Task: In the  document archive.html. Below name insert the link: 'in.linkedin.com' Insert Dropdown below the link: Project Status  'Select In progress'Insert Header and write  "NexusTech". Change font style to  Lobster
Action: Mouse moved to (219, 361)
Screenshot: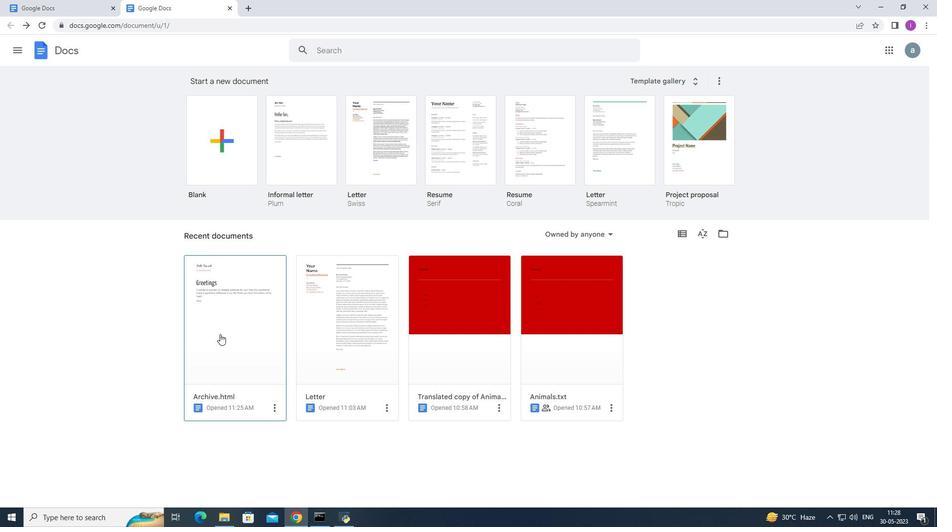 
Action: Mouse pressed left at (219, 361)
Screenshot: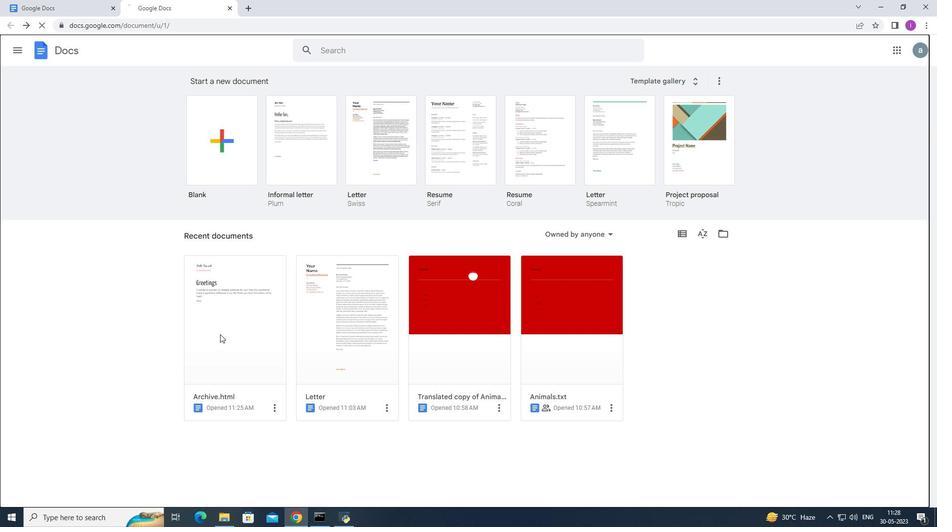 
Action: Mouse moved to (106, 58)
Screenshot: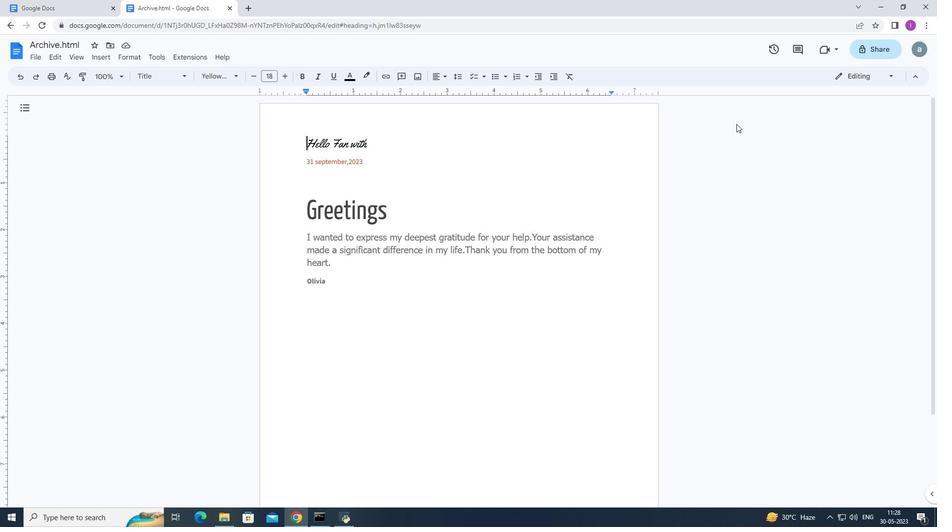 
Action: Mouse pressed left at (106, 58)
Screenshot: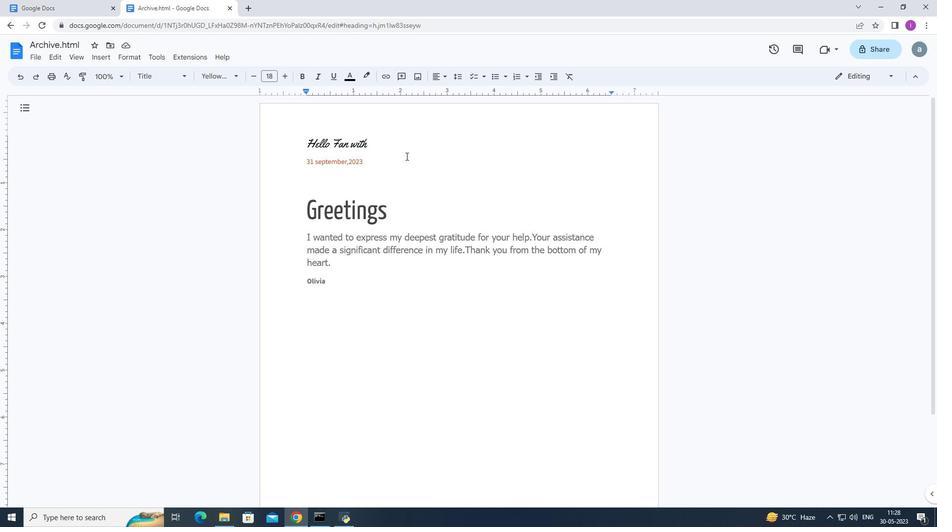 
Action: Mouse moved to (212, 358)
Screenshot: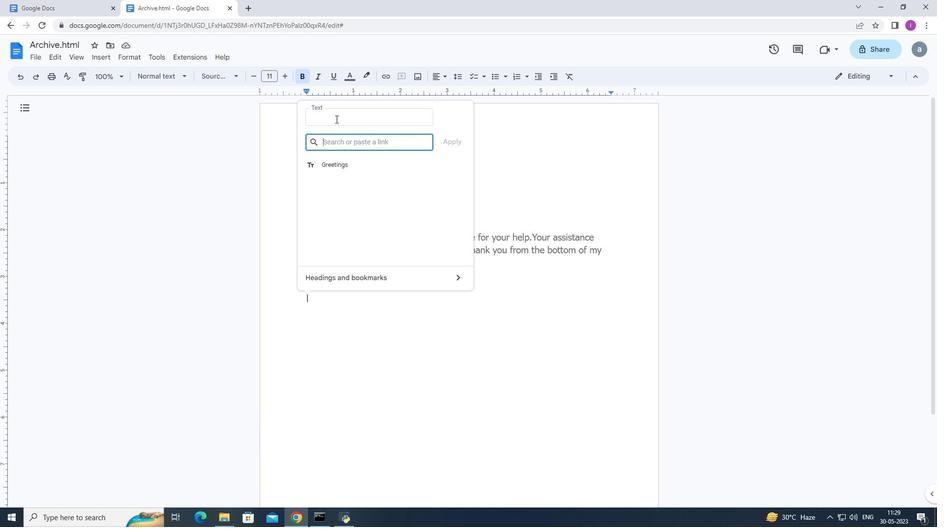 
Action: Mouse pressed left at (212, 358)
Screenshot: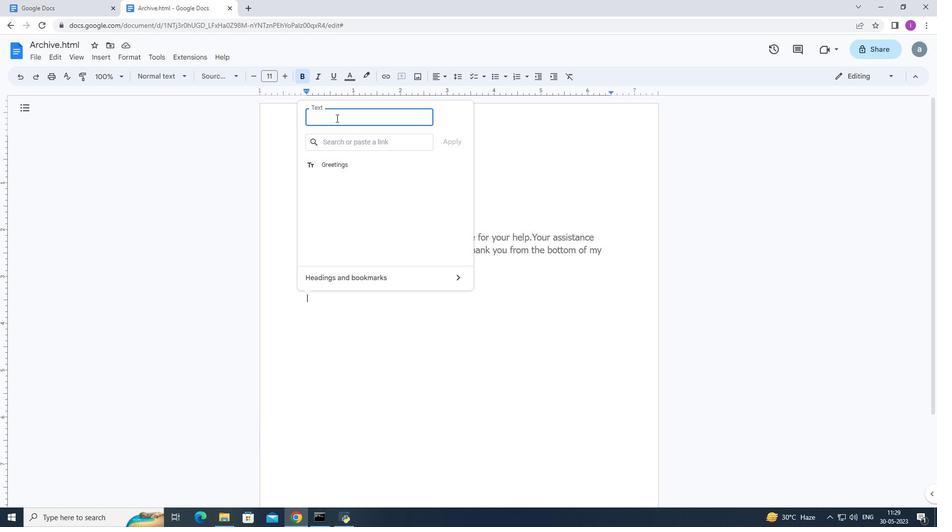 
Action: Mouse moved to (321, 170)
Screenshot: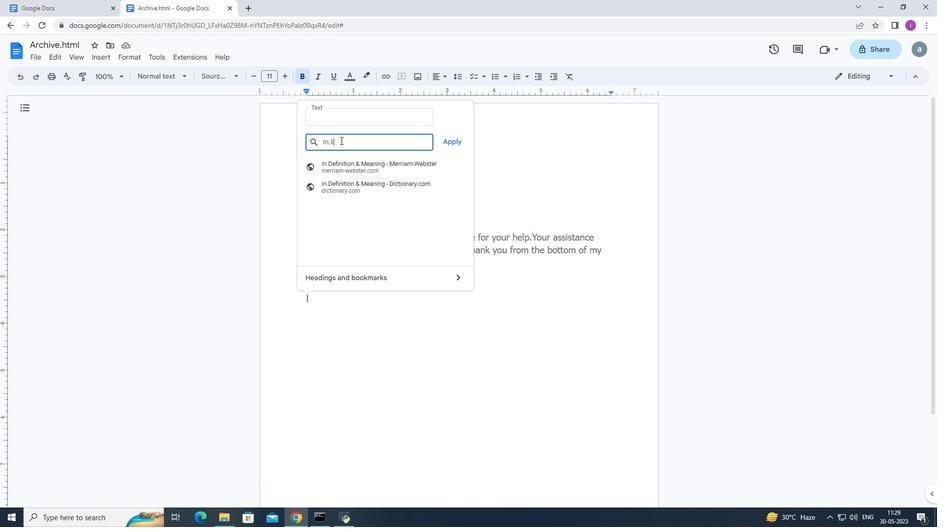 
Action: Mouse pressed left at (321, 170)
Screenshot: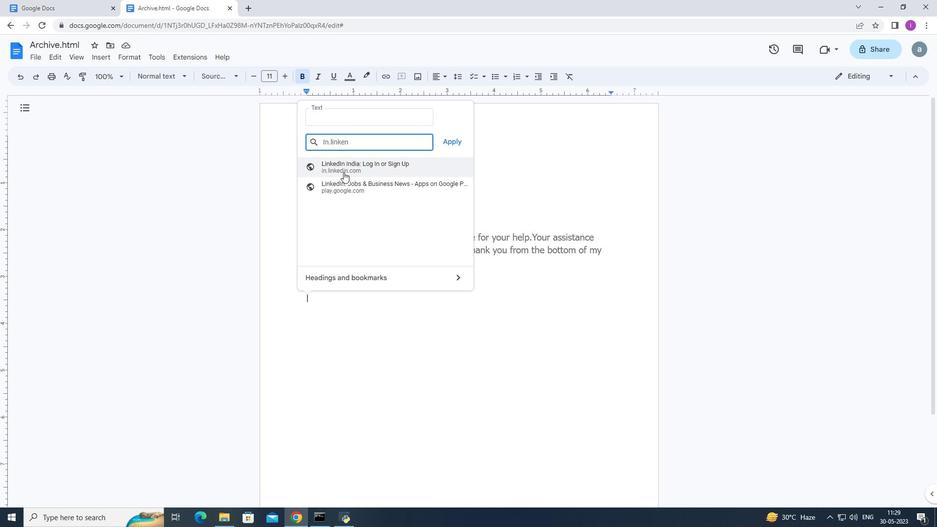 
Action: Mouse moved to (345, 179)
Screenshot: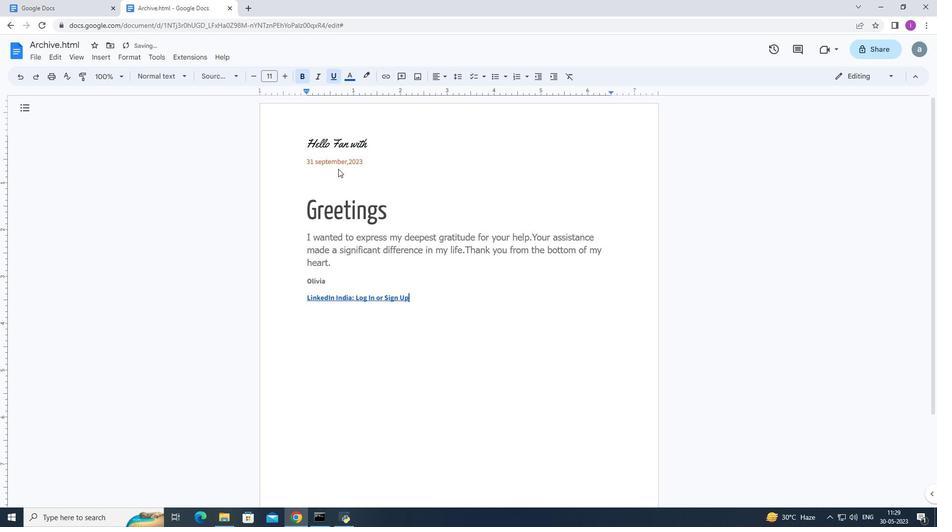 
Action: Key pressed in.linke
Screenshot: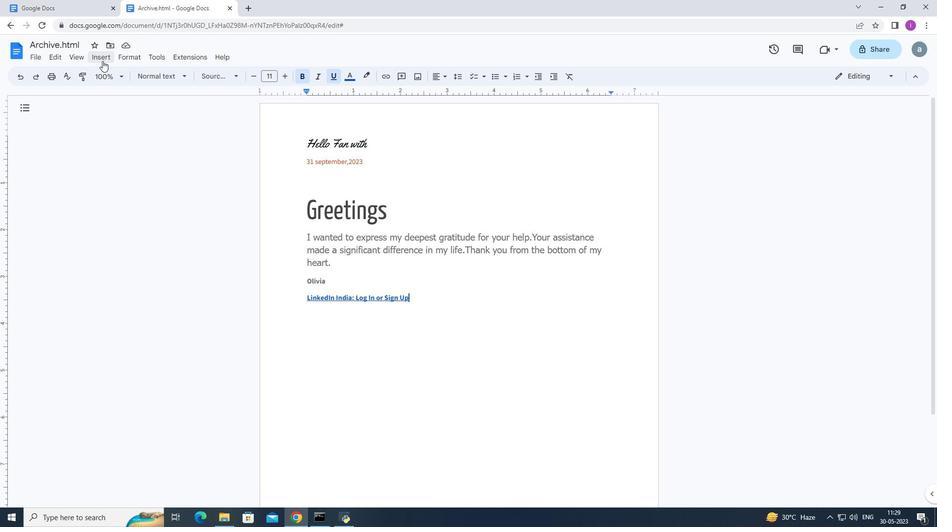 
Action: Mouse moved to (345, 179)
Screenshot: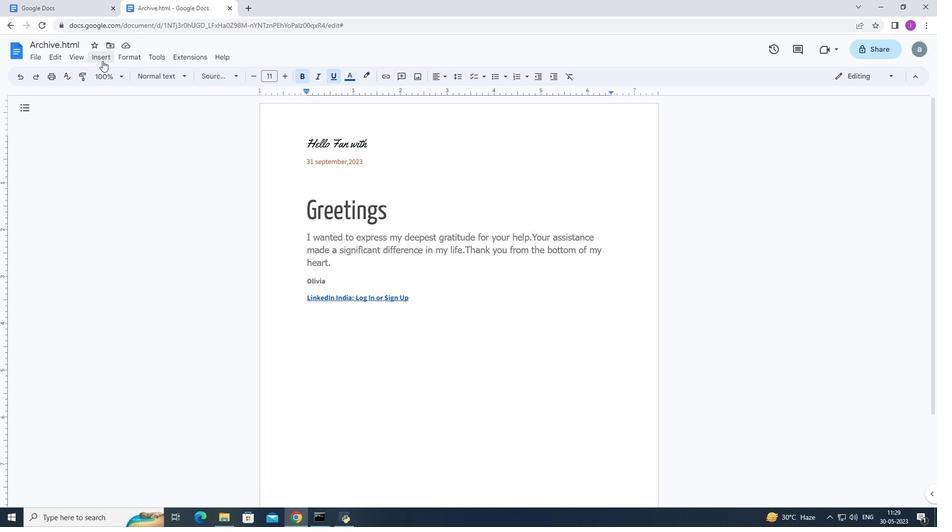 
Action: Key pressed din.com
Screenshot: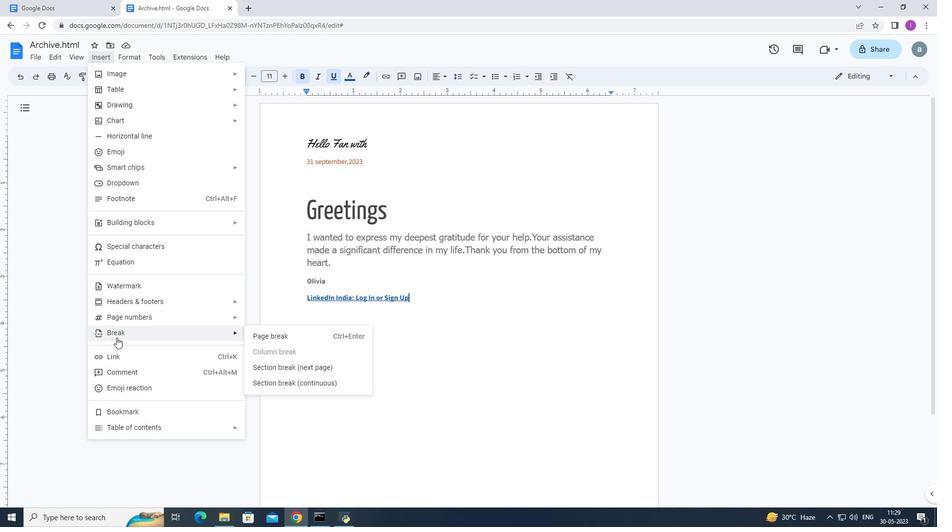 
Action: Mouse moved to (154, 208)
Screenshot: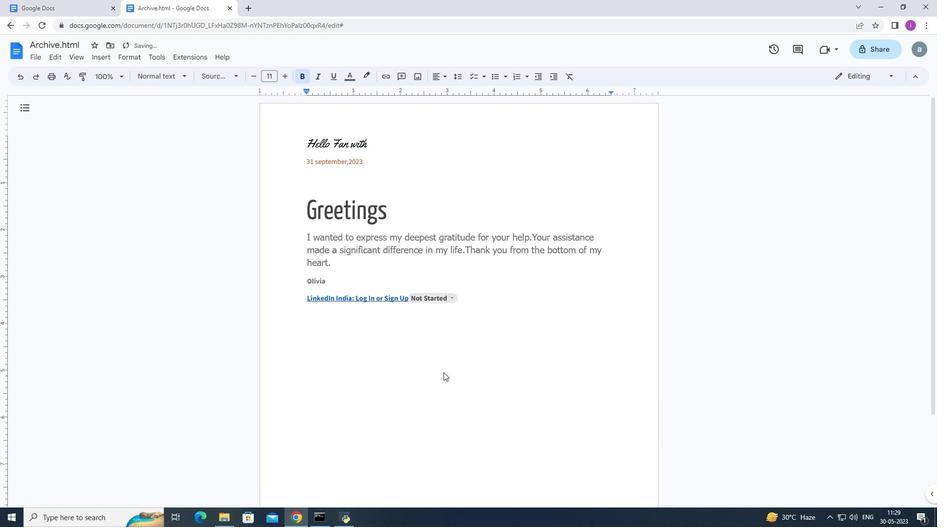 
Action: Mouse pressed left at (154, 208)
Screenshot: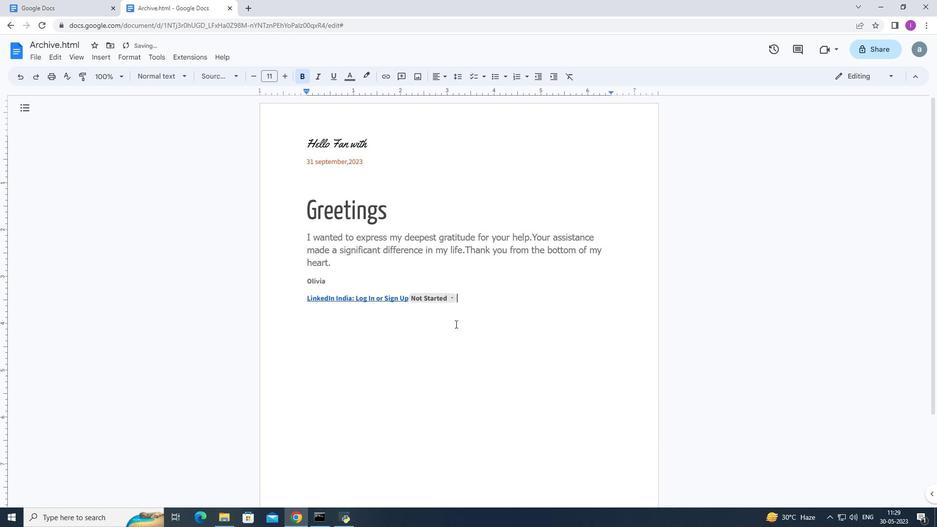 
Action: Mouse moved to (97, 53)
Screenshot: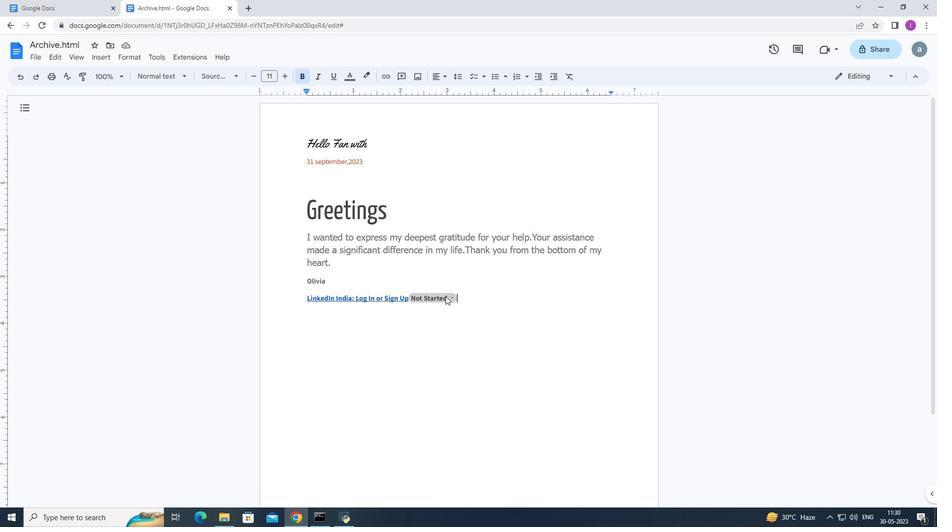 
Action: Mouse pressed left at (97, 53)
Screenshot: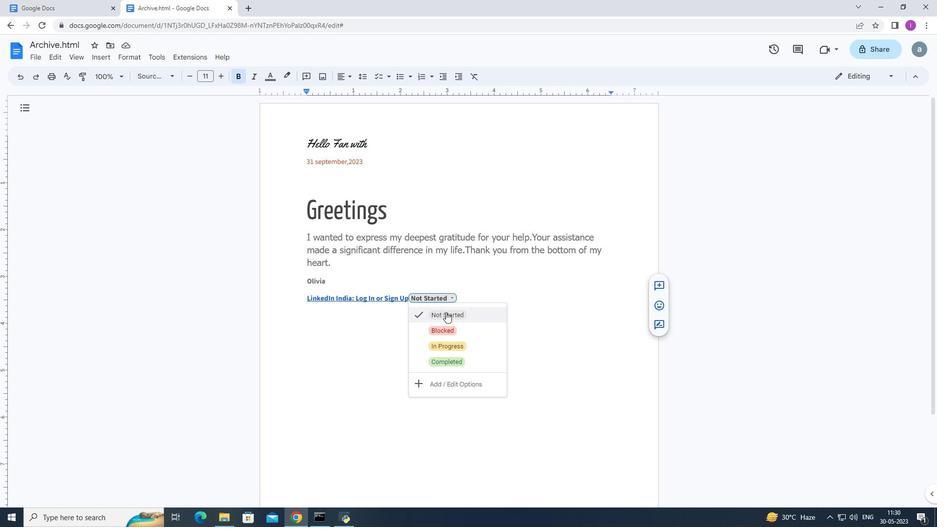 
Action: Mouse moved to (178, 263)
Screenshot: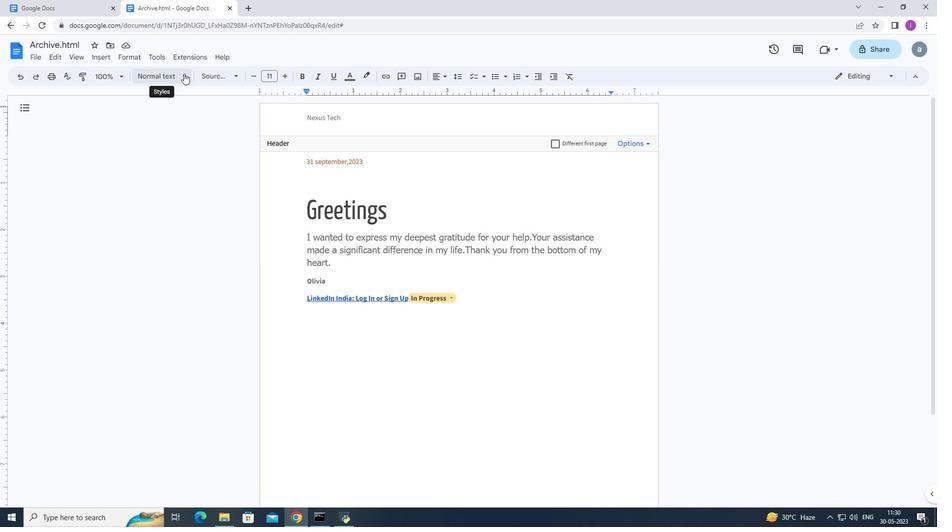 
Action: Mouse pressed left at (178, 263)
Screenshot: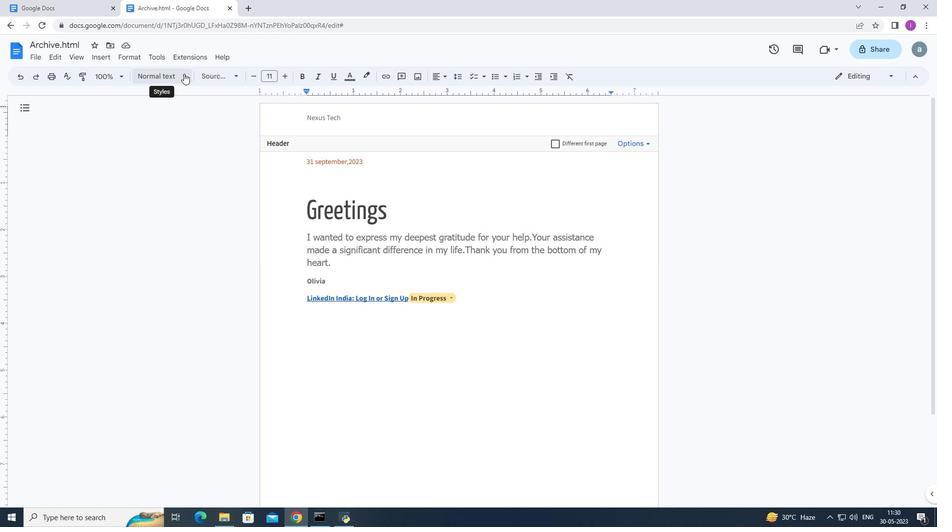
Action: Mouse moved to (220, 334)
Screenshot: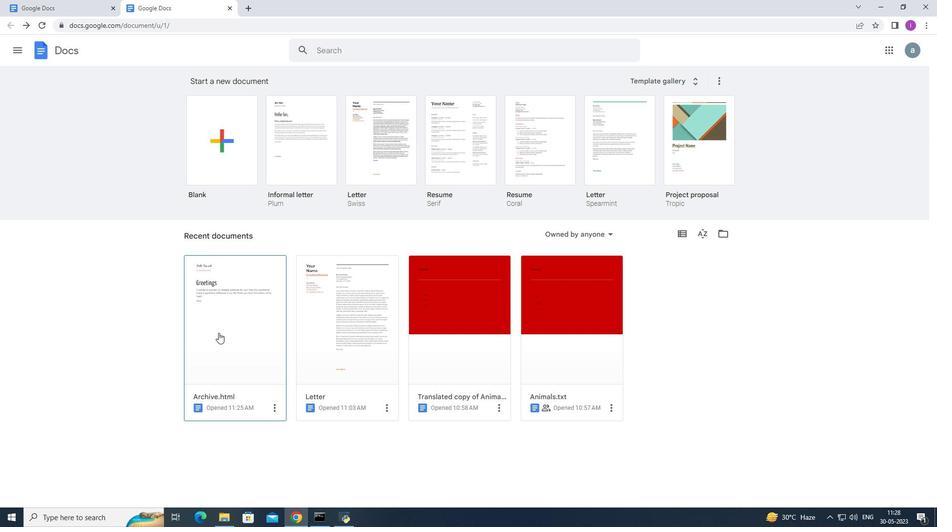 
Action: Mouse pressed left at (220, 334)
Screenshot: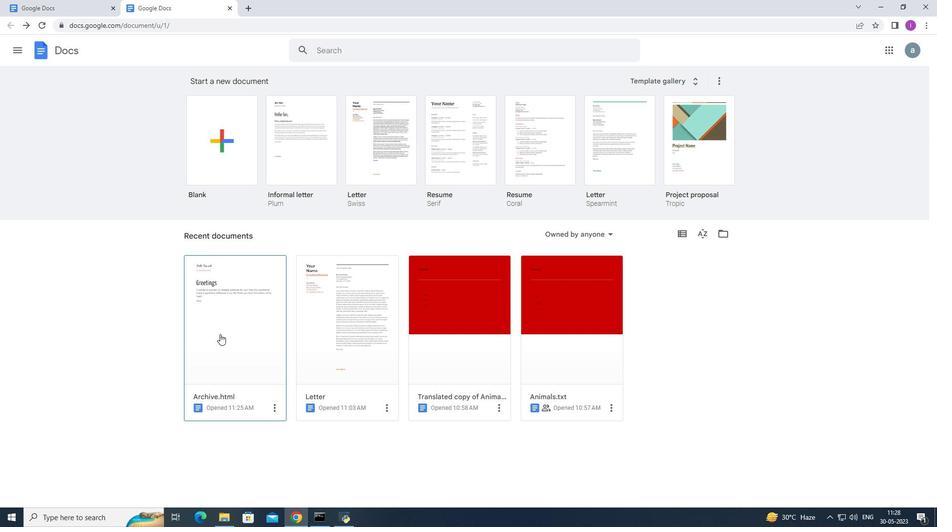 
Action: Mouse moved to (328, 284)
Screenshot: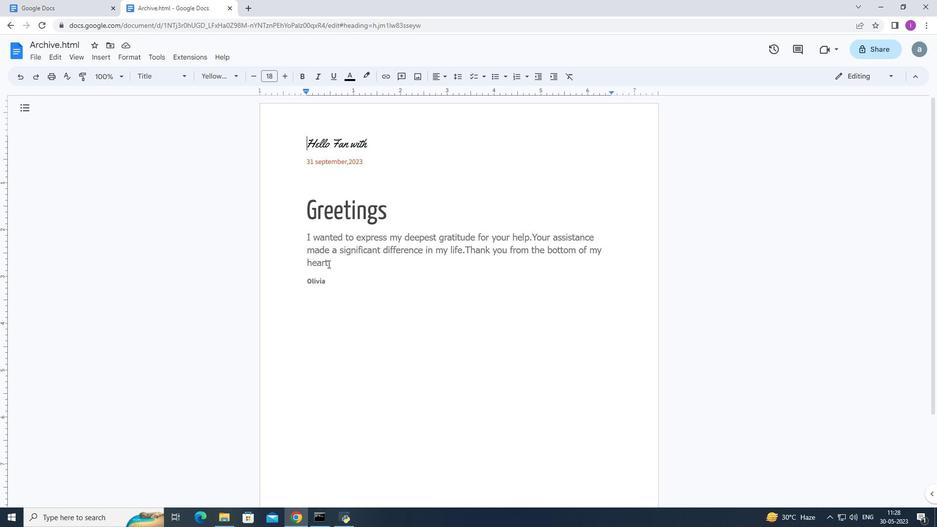 
Action: Mouse pressed left at (328, 284)
Screenshot: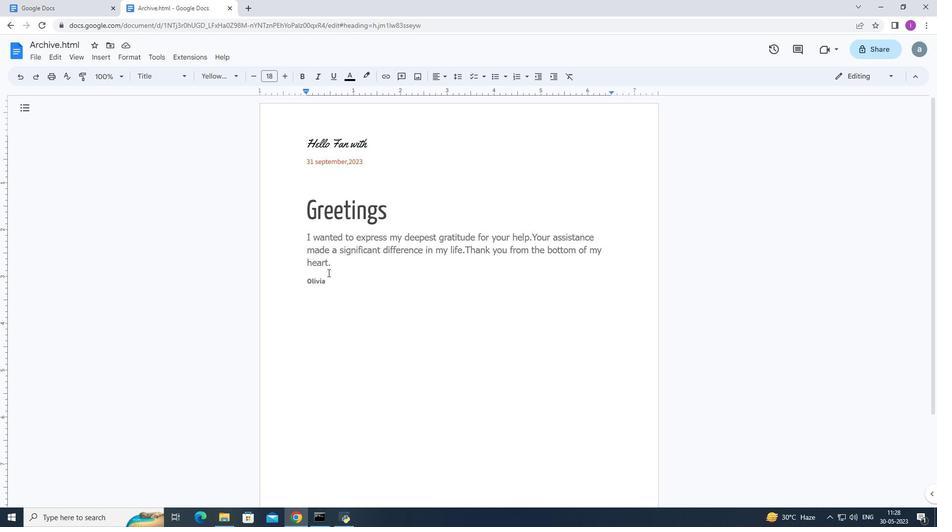
Action: Mouse moved to (319, 293)
Screenshot: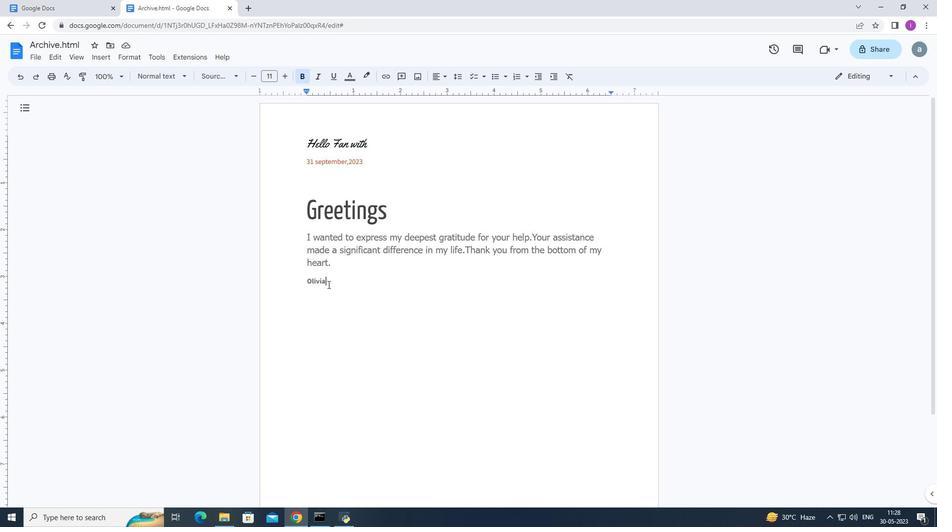 
Action: Mouse pressed left at (319, 293)
Screenshot: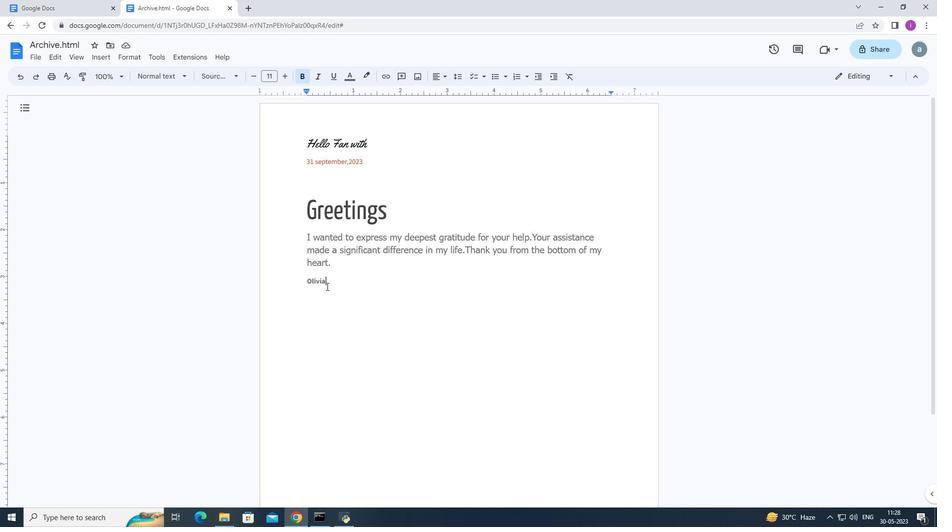 
Action: Mouse moved to (105, 58)
Screenshot: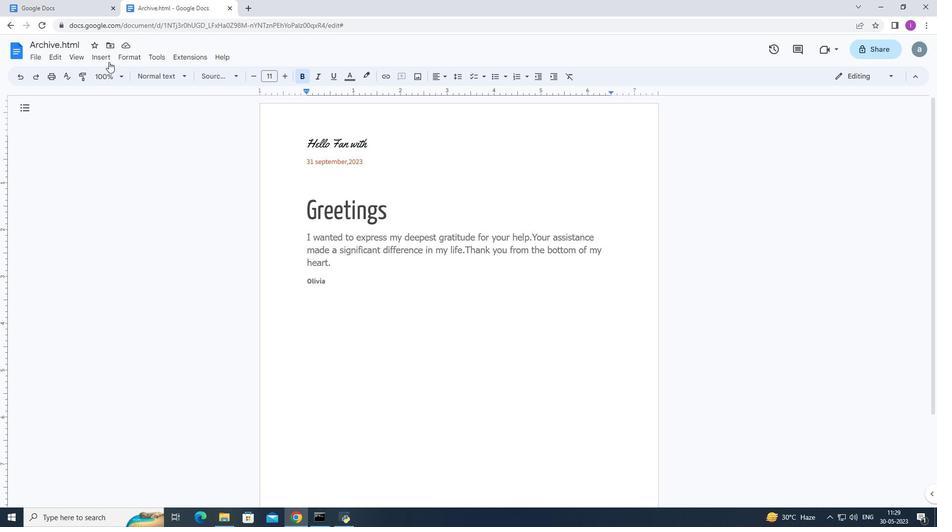 
Action: Mouse pressed left at (105, 58)
Screenshot: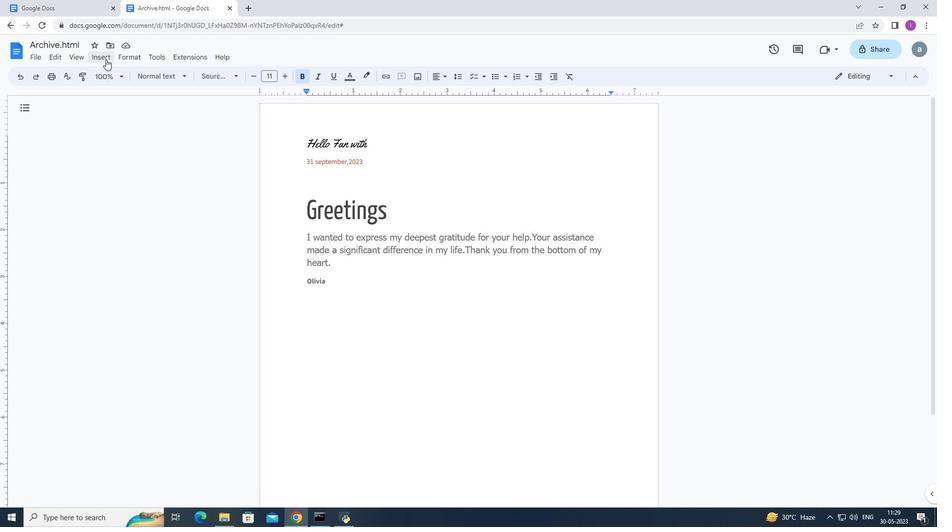 
Action: Mouse moved to (123, 352)
Screenshot: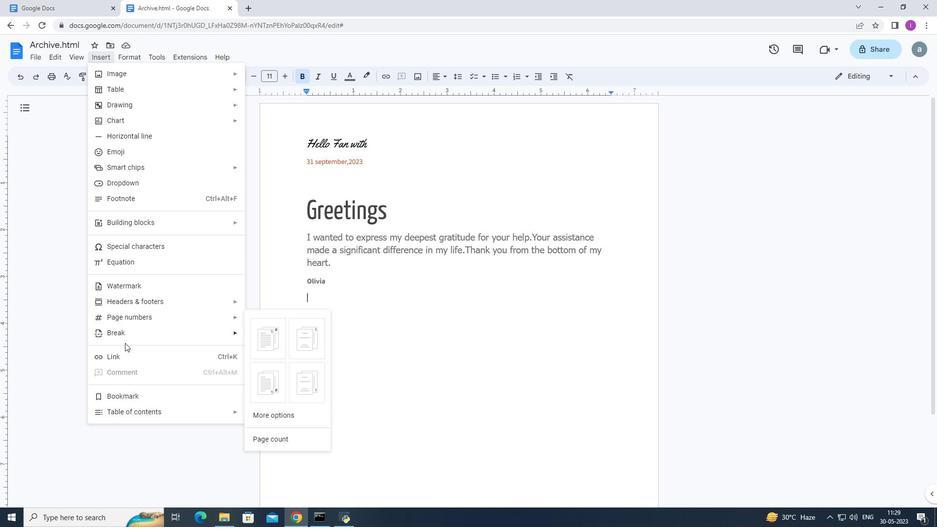 
Action: Mouse pressed left at (123, 352)
Screenshot: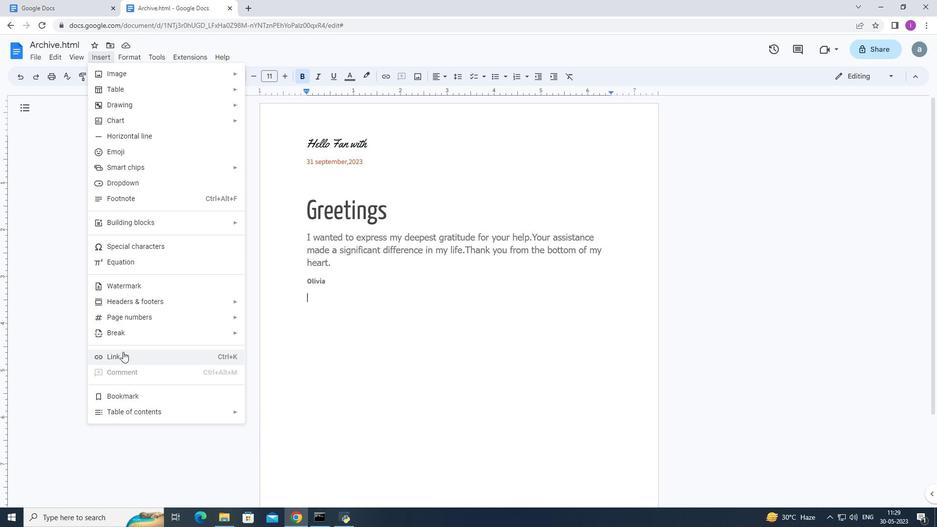 
Action: Mouse moved to (336, 118)
Screenshot: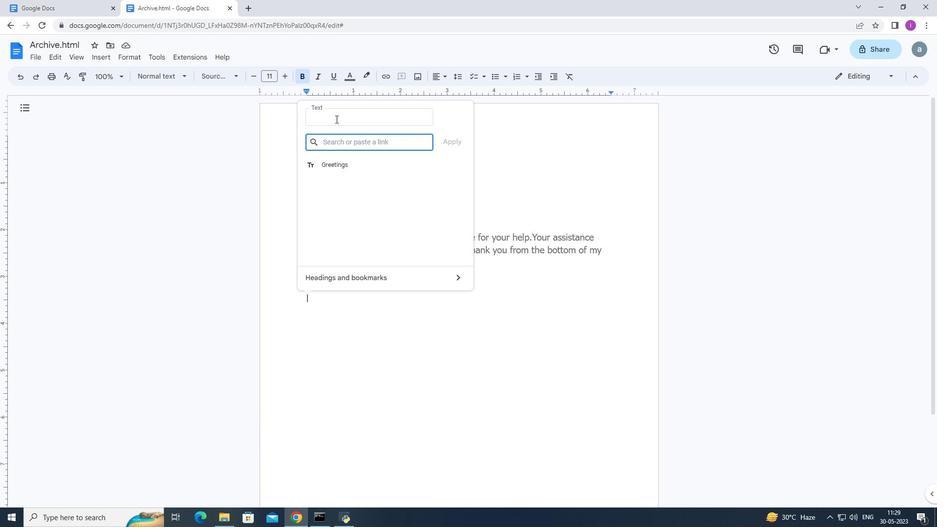 
Action: Mouse pressed left at (336, 118)
Screenshot: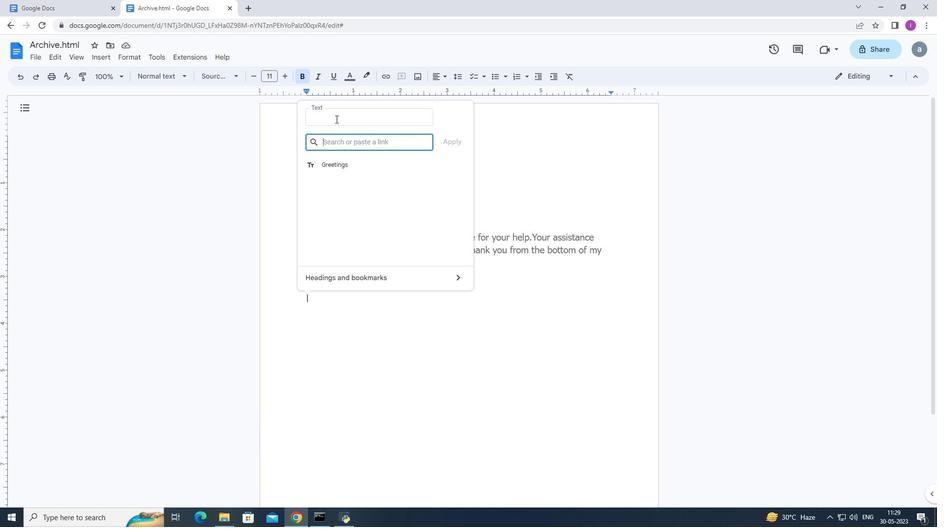 
Action: Mouse moved to (340, 140)
Screenshot: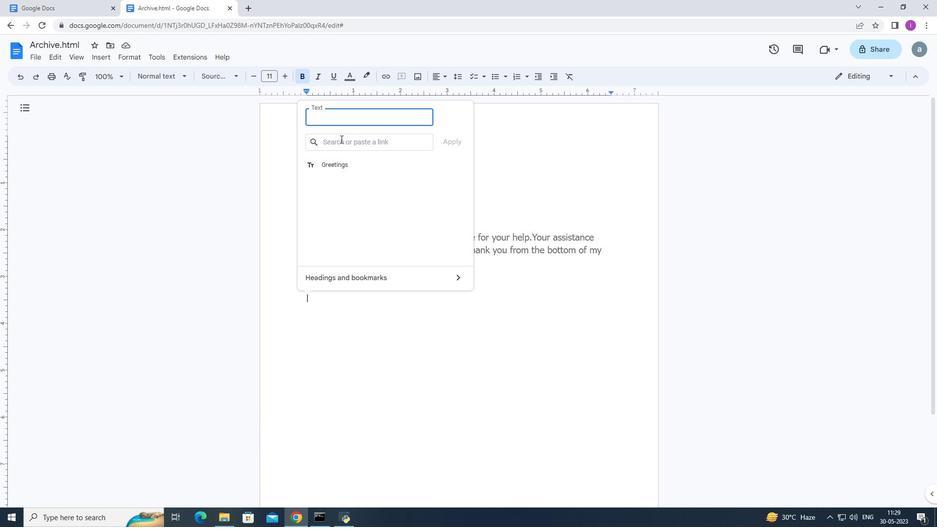 
Action: Mouse pressed left at (340, 140)
Screenshot: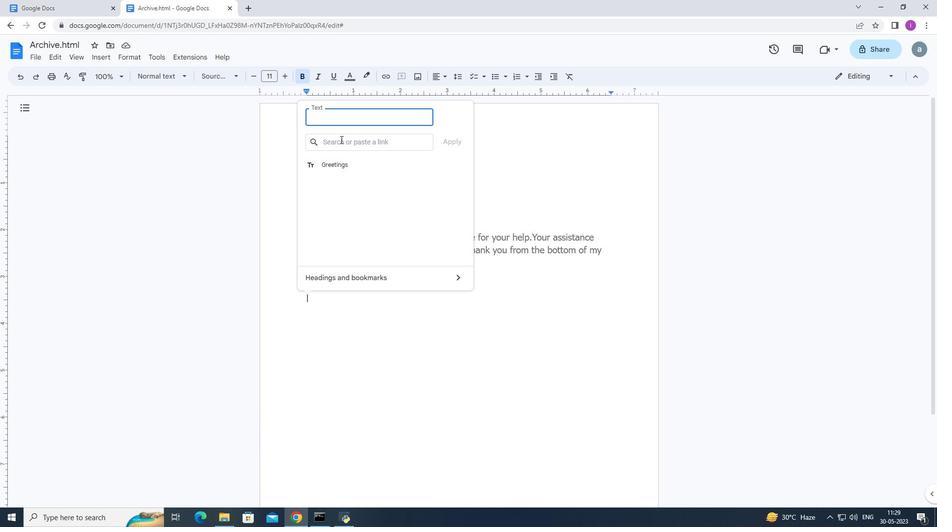 
Action: Key pressed <Key.shift>In.linken
Screenshot: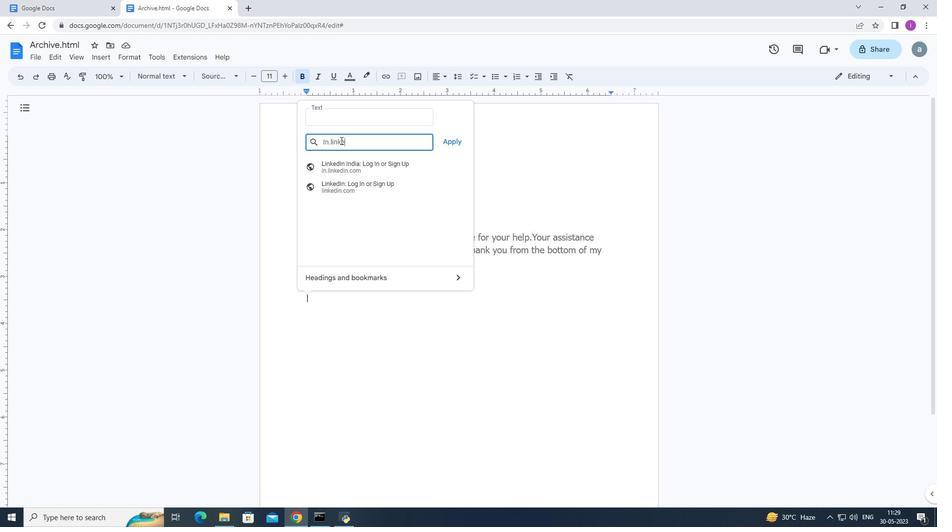 
Action: Mouse moved to (343, 172)
Screenshot: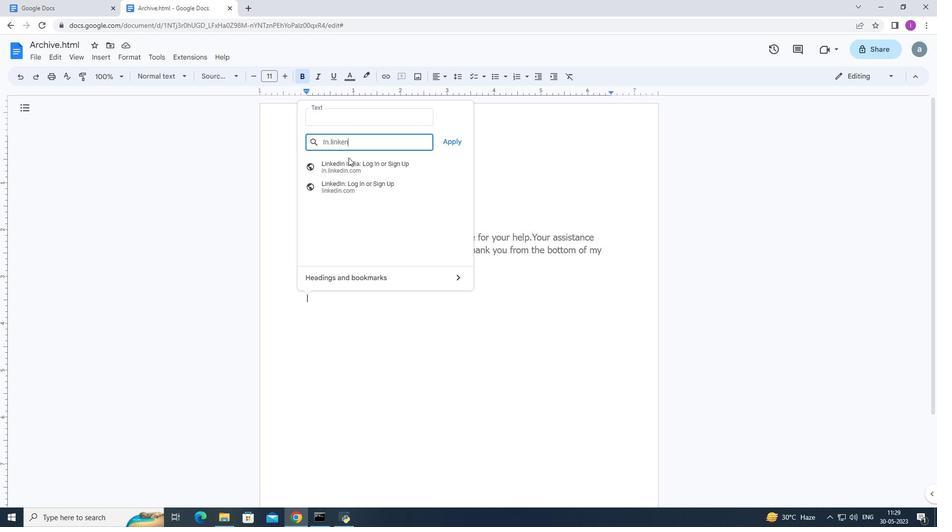 
Action: Key pressed <Key.backspace>
Screenshot: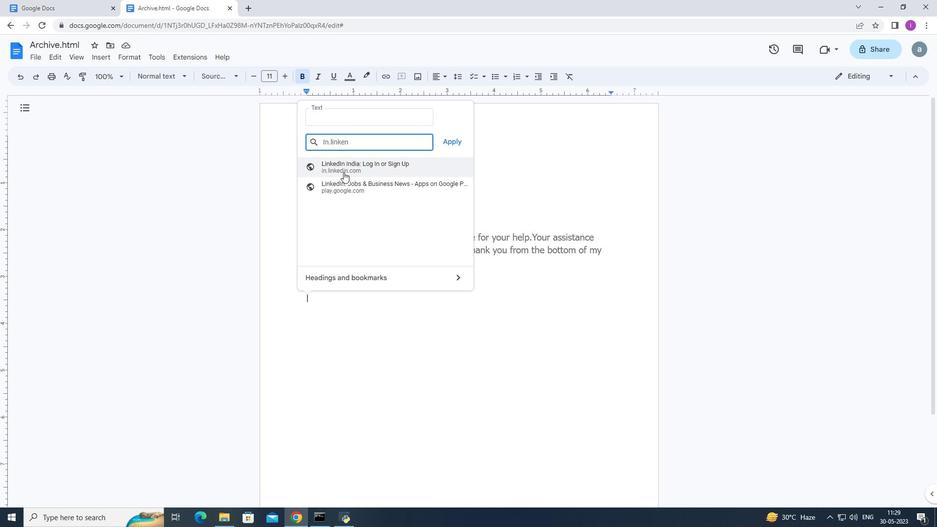 
Action: Mouse moved to (338, 168)
Screenshot: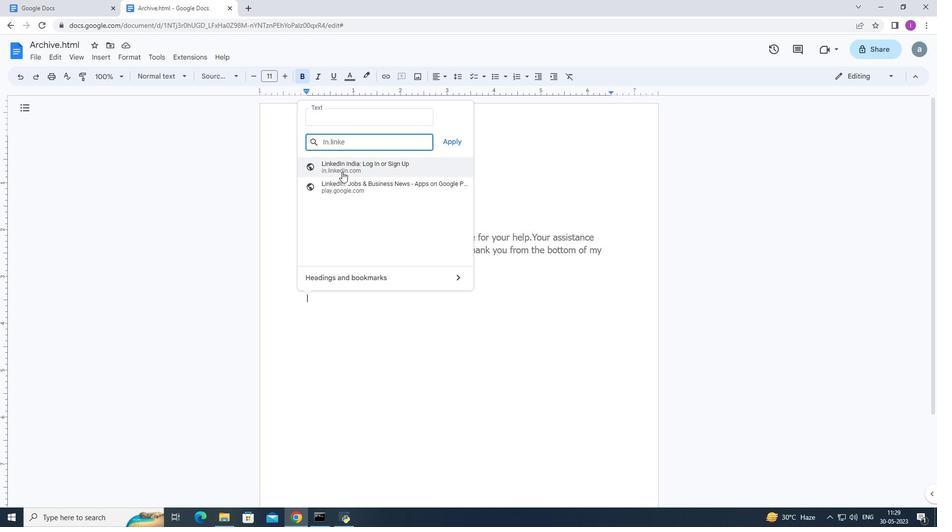 
Action: Mouse pressed left at (338, 168)
Screenshot: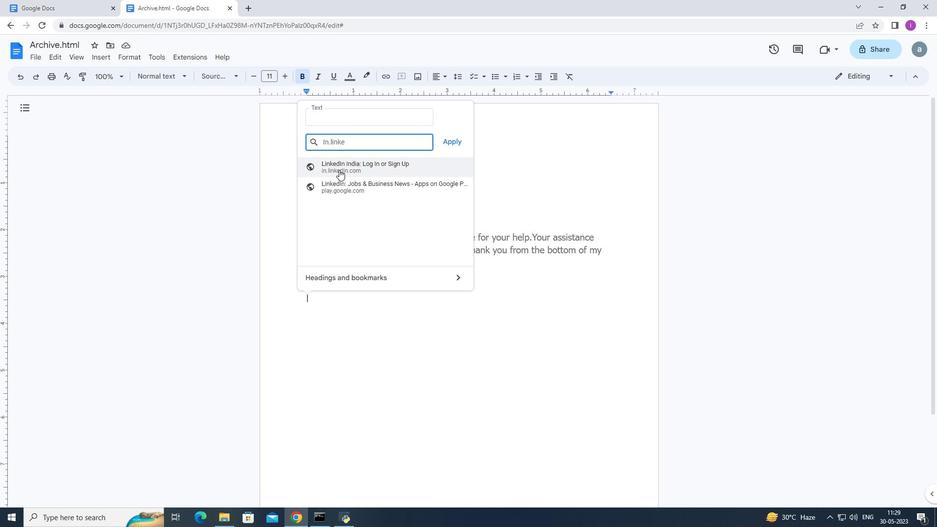 
Action: Mouse moved to (391, 327)
Screenshot: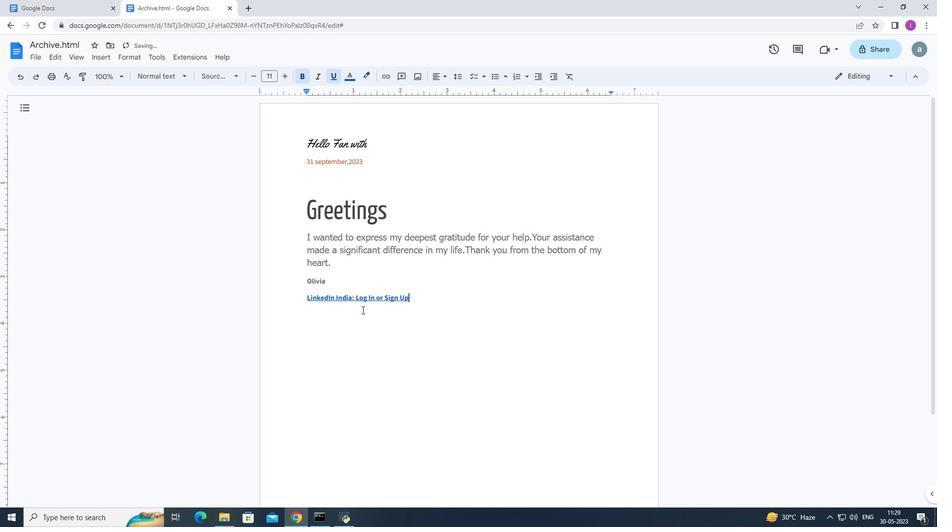 
Action: Mouse pressed left at (391, 327)
Screenshot: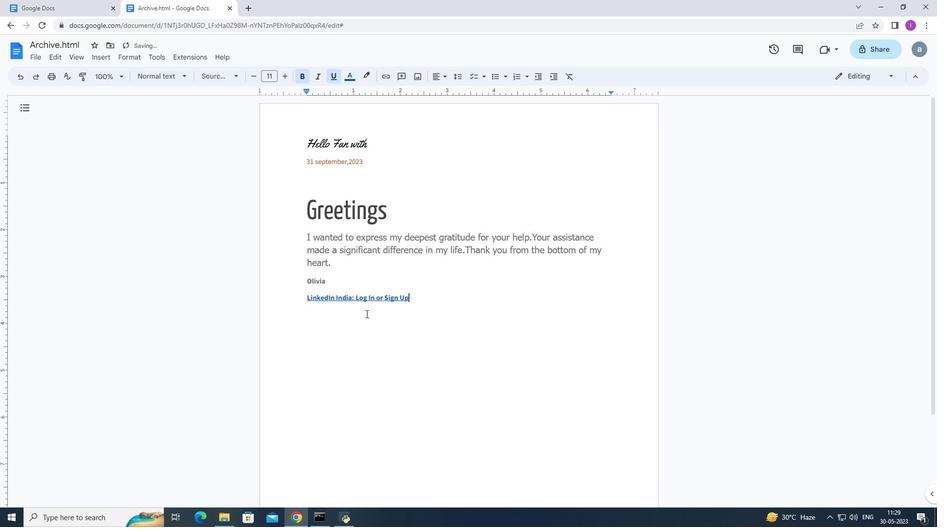 
Action: Mouse moved to (438, 294)
Screenshot: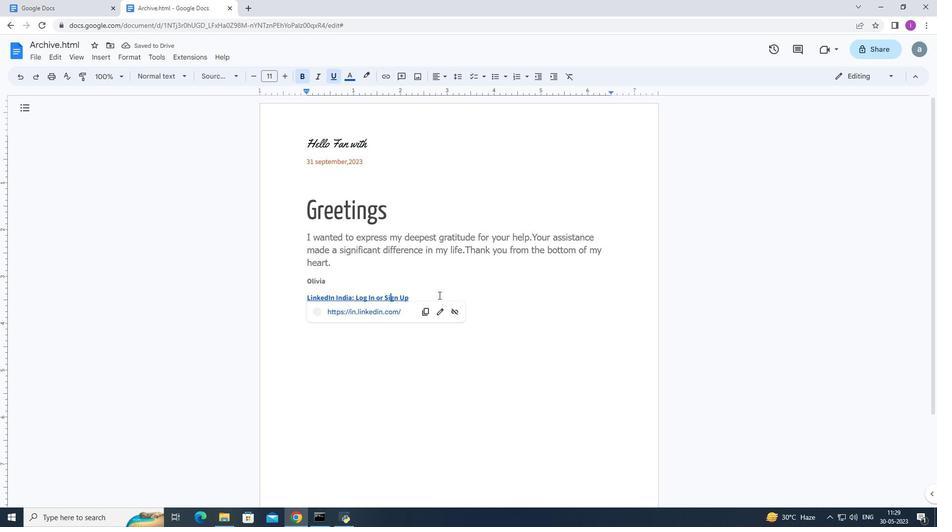 
Action: Mouse pressed left at (438, 294)
Screenshot: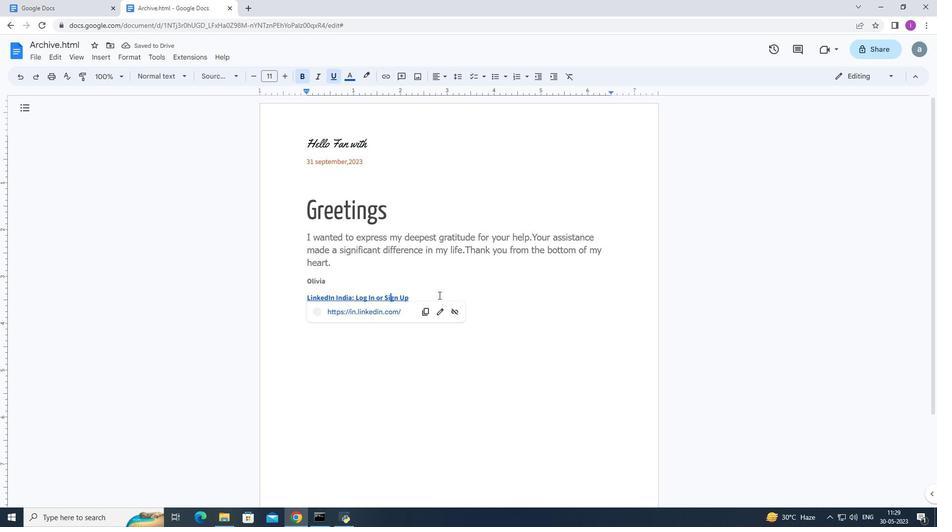 
Action: Mouse pressed left at (438, 294)
Screenshot: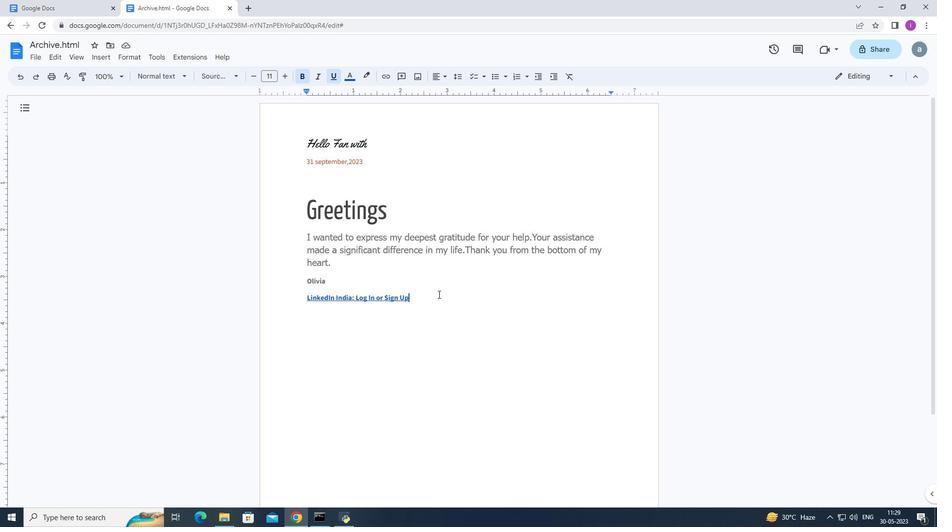 
Action: Mouse moved to (102, 61)
Screenshot: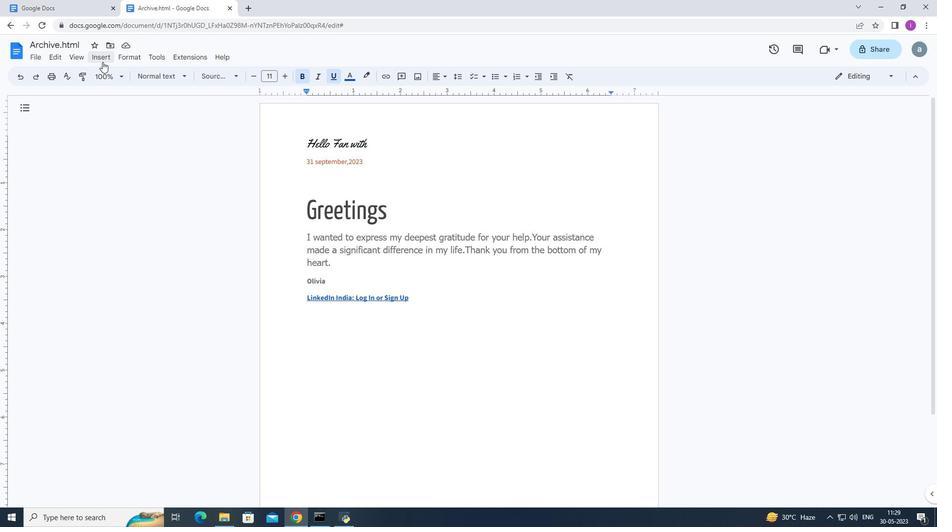 
Action: Mouse pressed left at (102, 61)
Screenshot: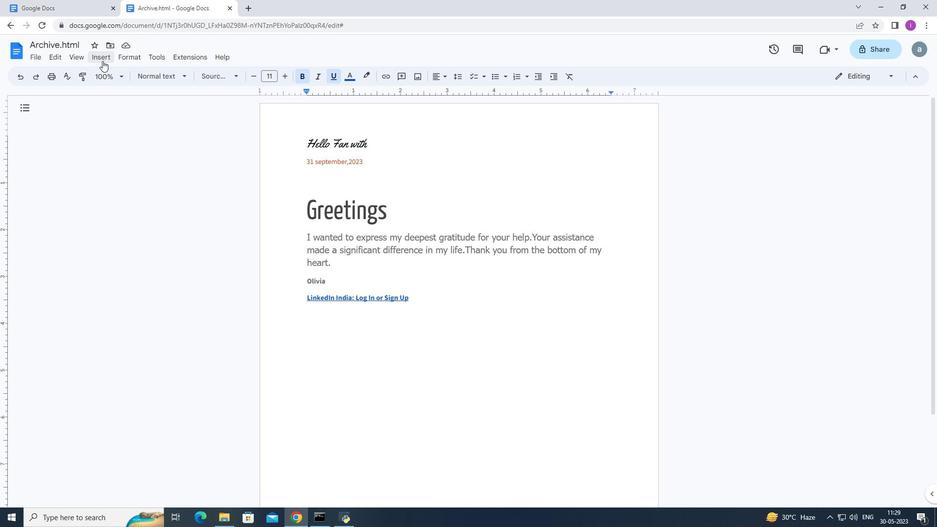 
Action: Mouse moved to (138, 182)
Screenshot: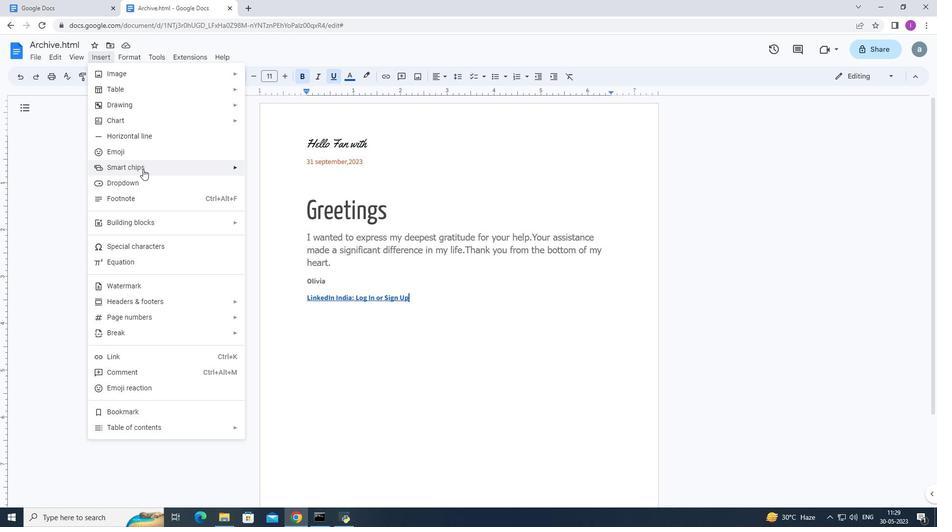 
Action: Mouse pressed left at (138, 182)
Screenshot: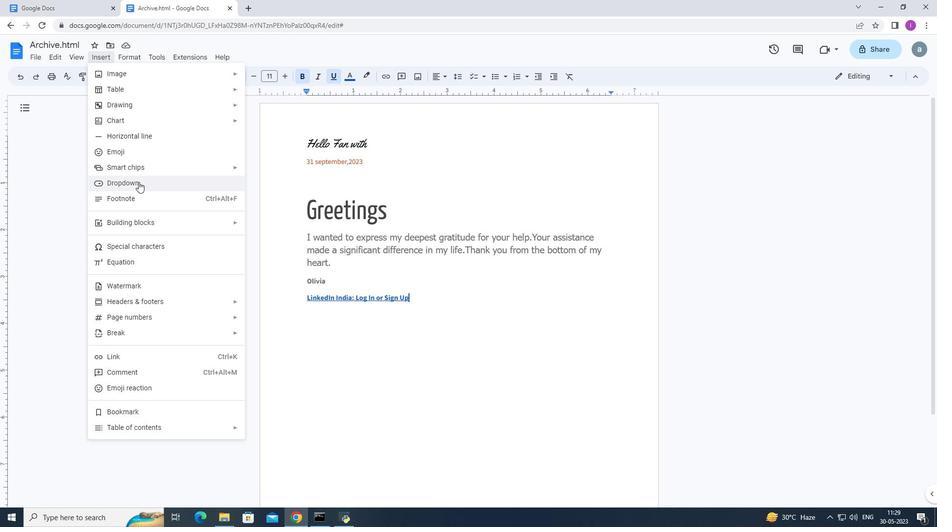 
Action: Mouse moved to (443, 372)
Screenshot: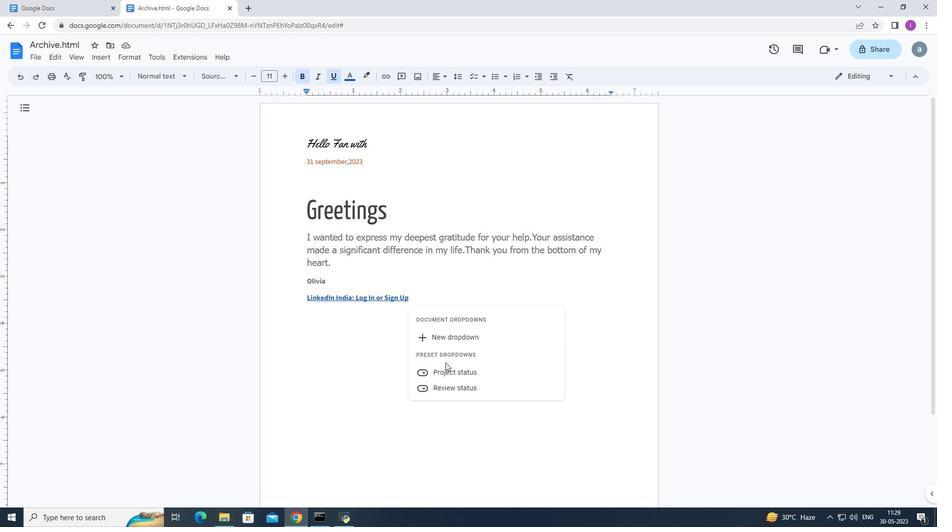 
Action: Mouse pressed left at (443, 372)
Screenshot: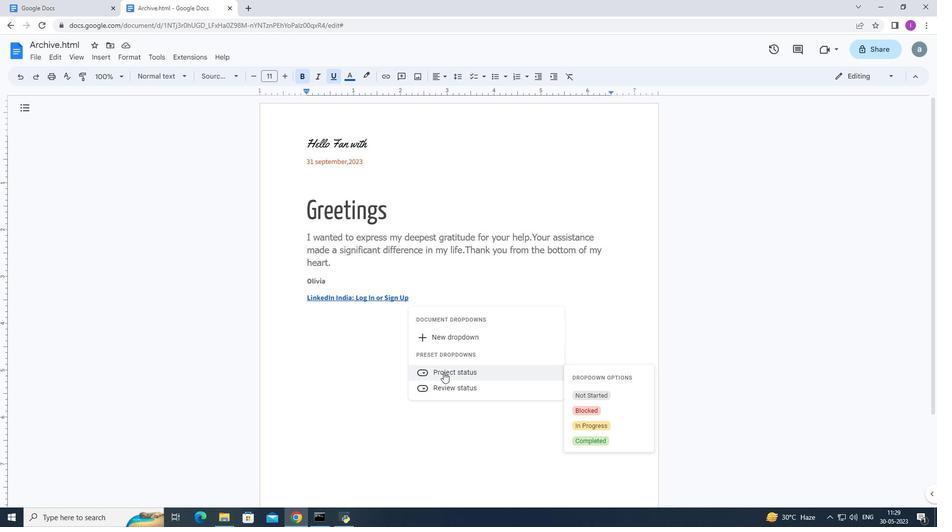 
Action: Mouse moved to (445, 296)
Screenshot: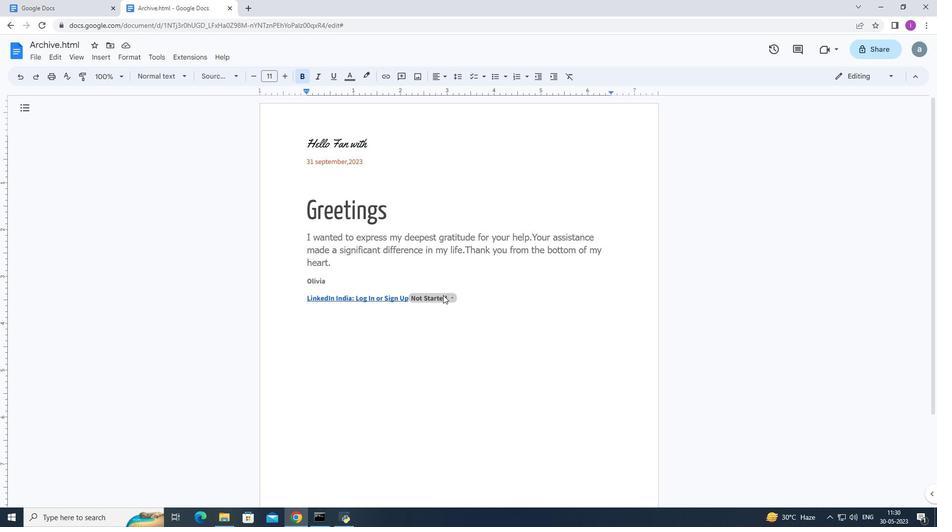 
Action: Mouse pressed left at (445, 296)
Screenshot: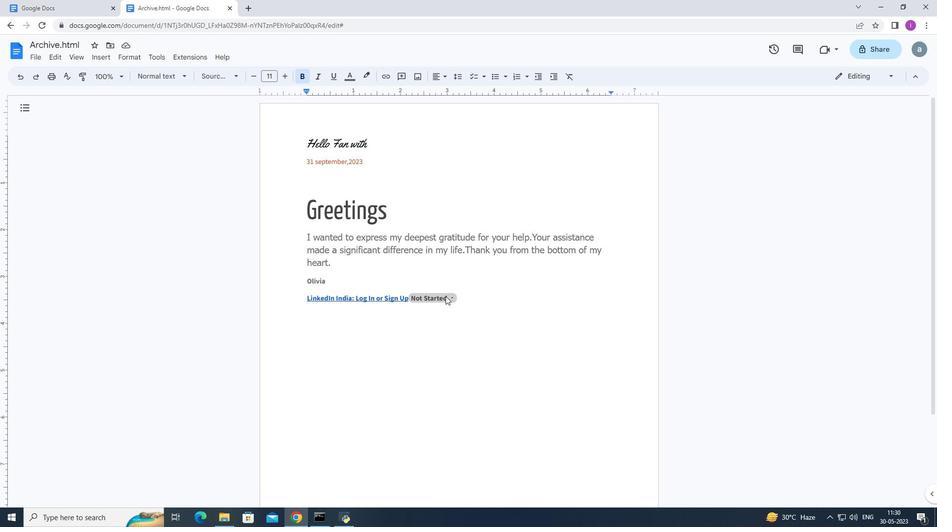 
Action: Mouse moved to (442, 352)
Screenshot: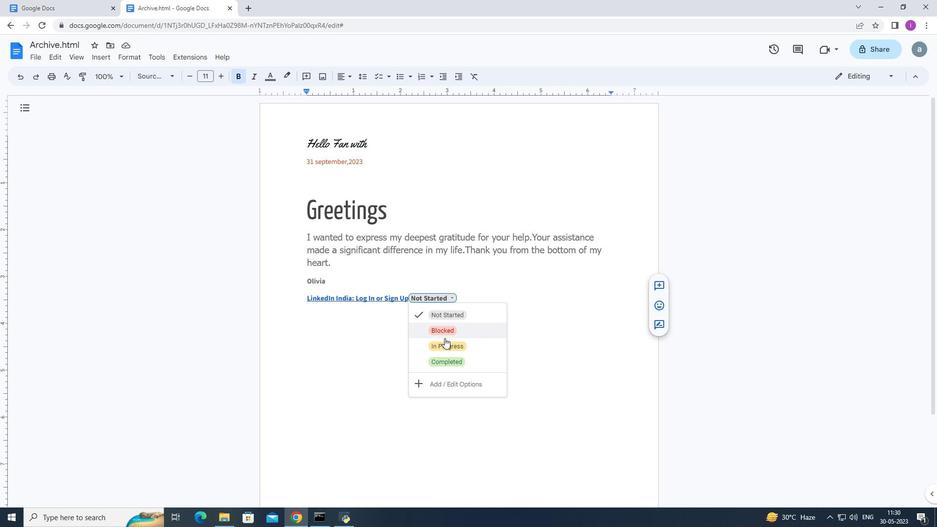 
Action: Mouse pressed left at (442, 352)
Screenshot: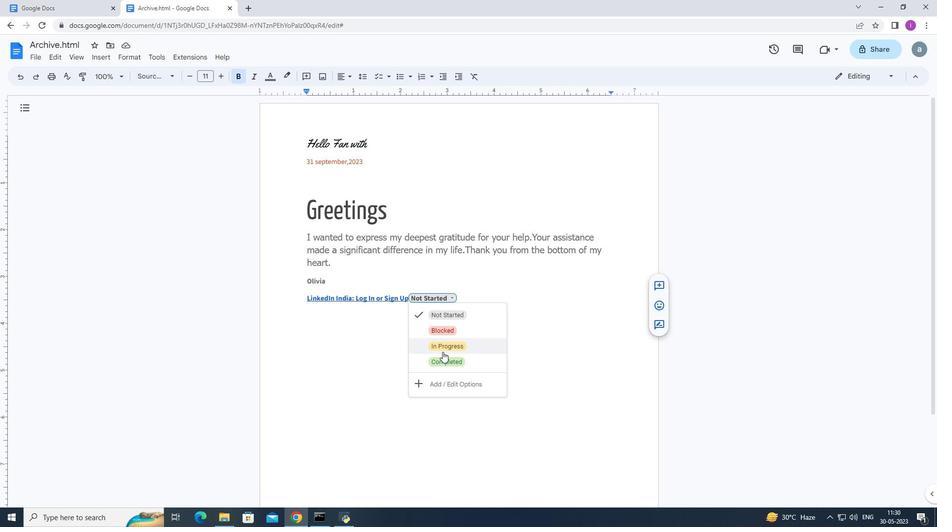 
Action: Mouse moved to (455, 312)
Screenshot: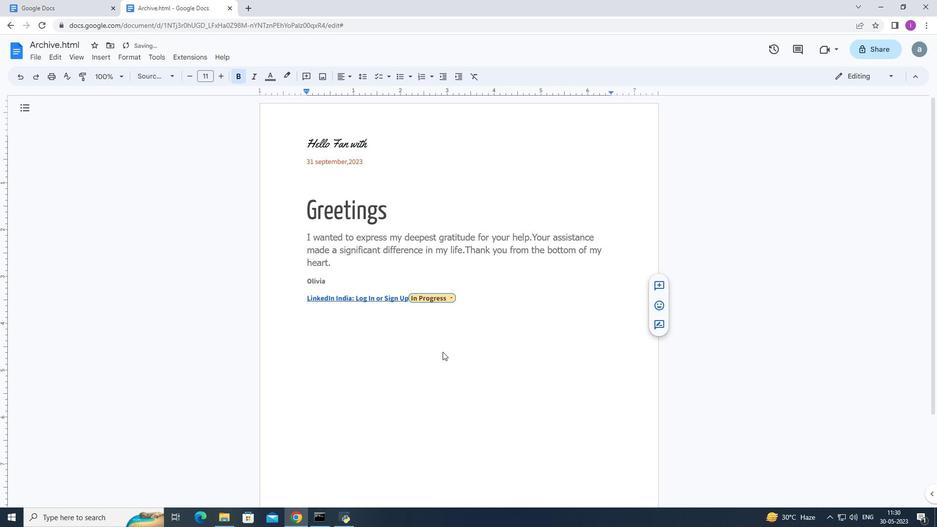 
Action: Mouse pressed left at (455, 312)
Screenshot: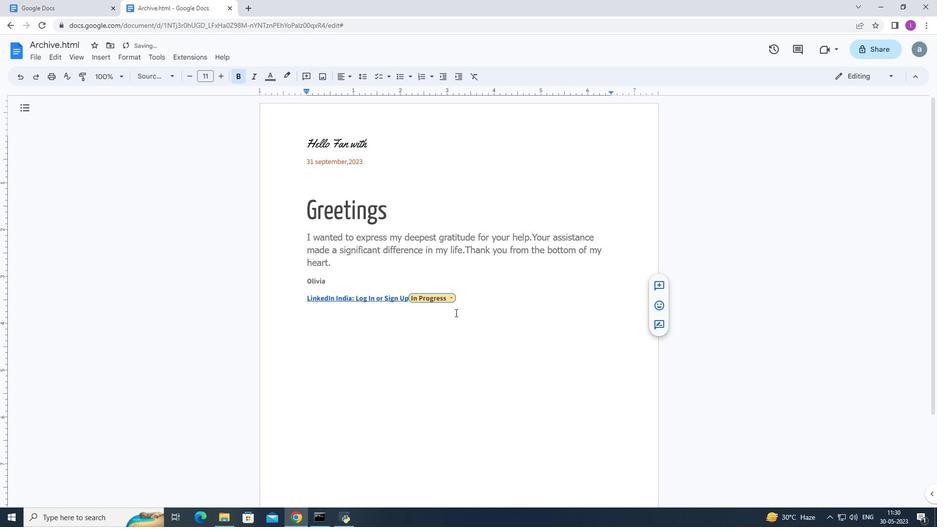 
Action: Mouse moved to (496, 266)
Screenshot: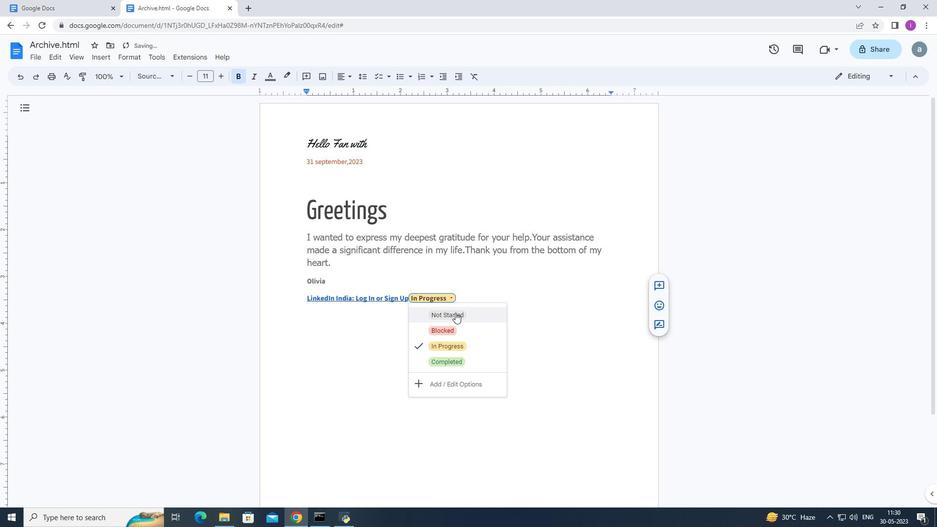 
Action: Mouse pressed left at (496, 266)
Screenshot: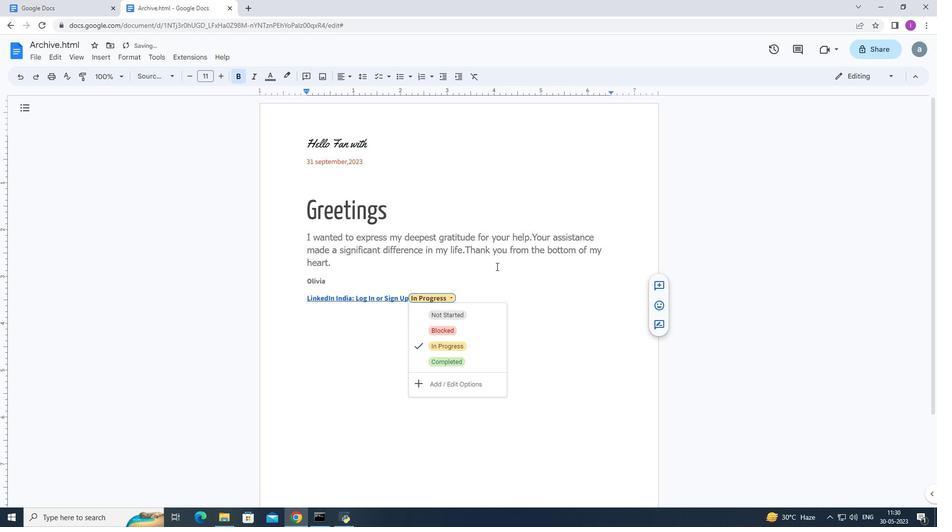 
Action: Mouse moved to (110, 52)
Screenshot: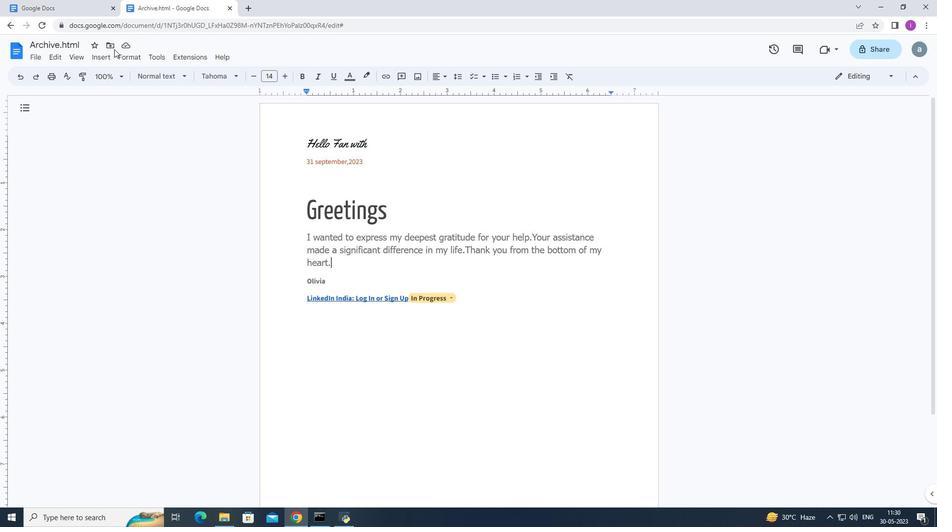 
Action: Mouse pressed left at (110, 52)
Screenshot: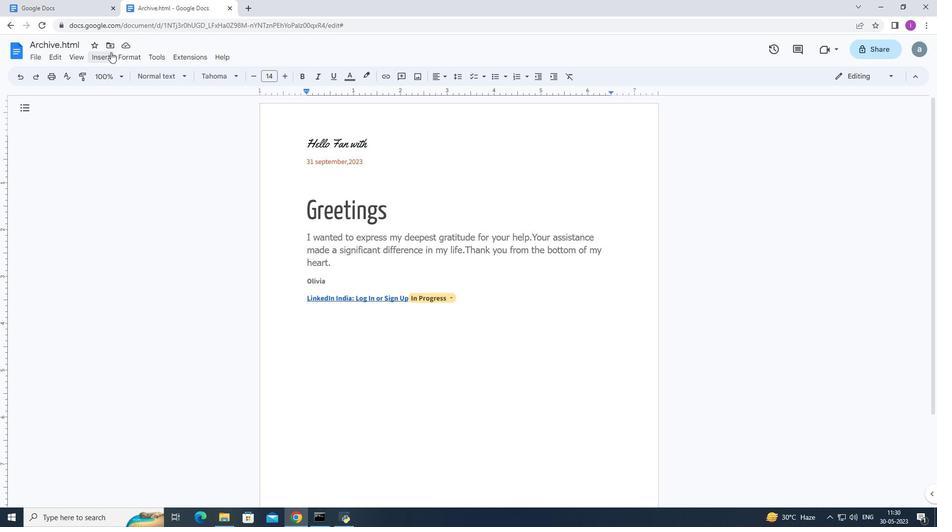 
Action: Mouse moved to (103, 270)
Screenshot: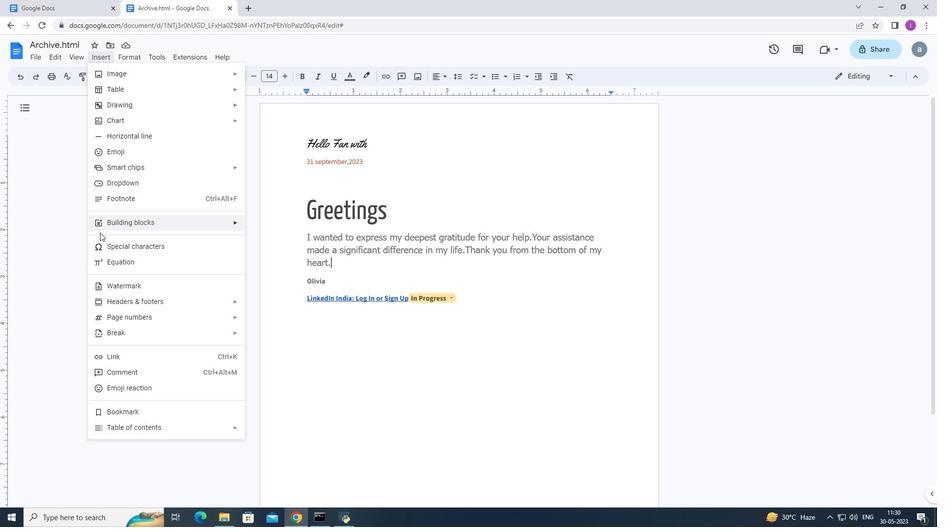 
Action: Mouse scrolled (103, 270) with delta (0, 0)
Screenshot: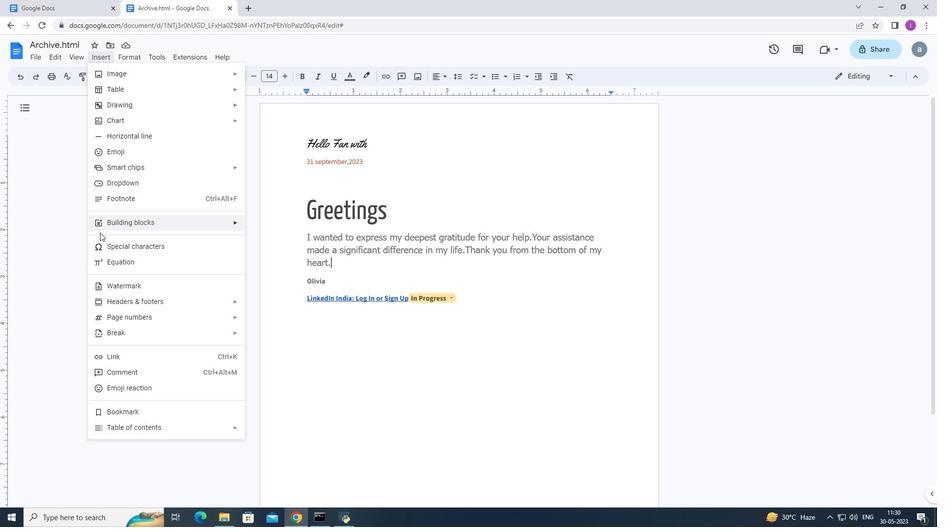 
Action: Mouse moved to (279, 312)
Screenshot: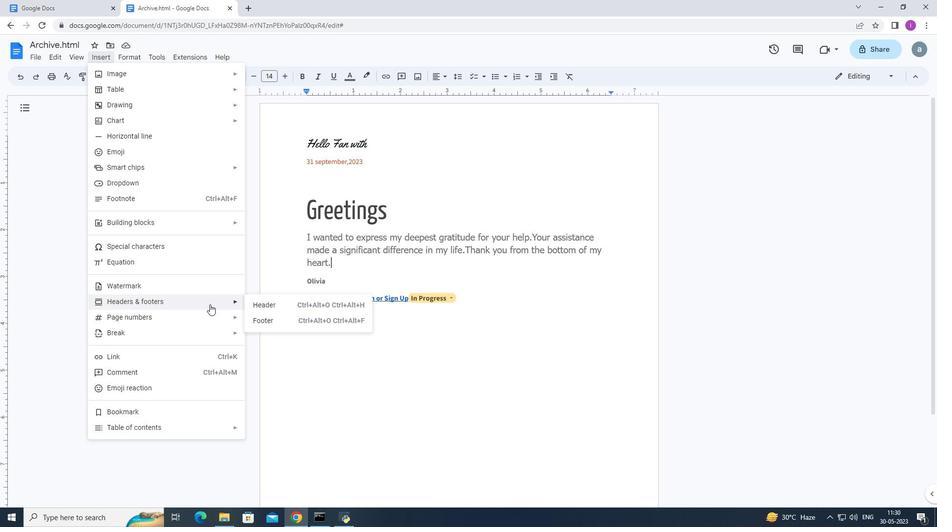 
Action: Mouse pressed left at (279, 312)
Screenshot: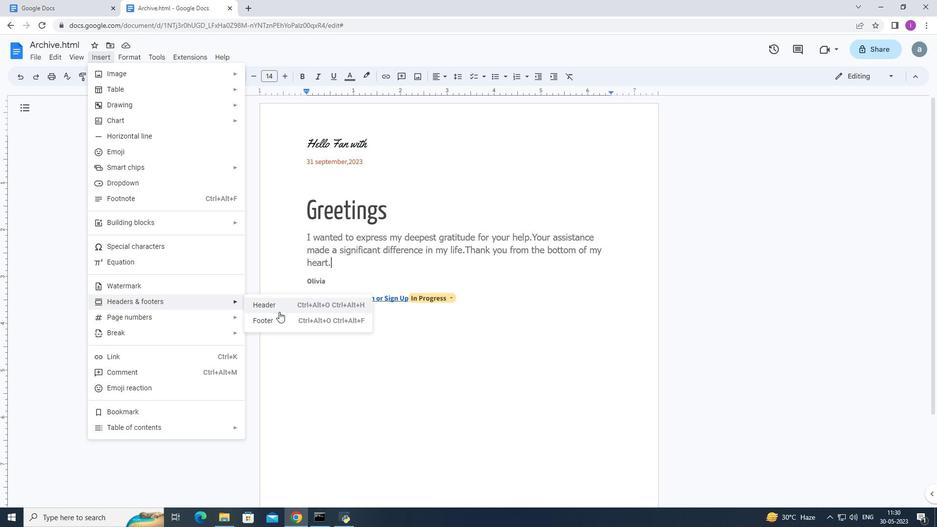 
Action: Mouse moved to (338, 140)
Screenshot: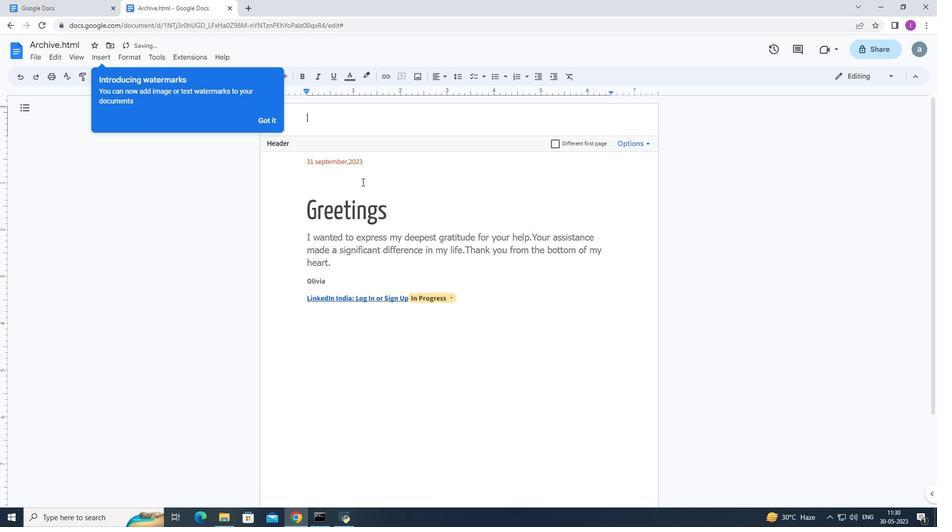 
Action: Key pressed <Key.shift>Nexus<Key.space><Key.shift>Tech
Screenshot: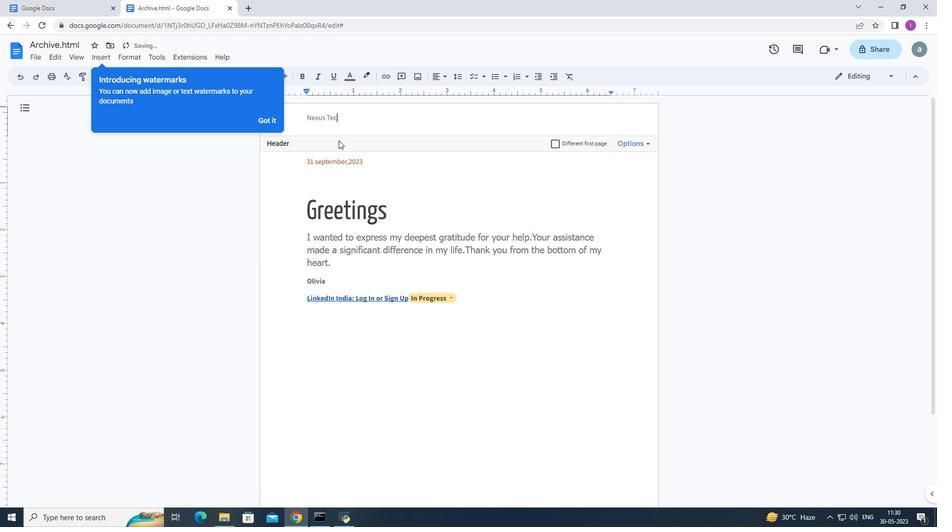 
Action: Mouse moved to (269, 117)
Screenshot: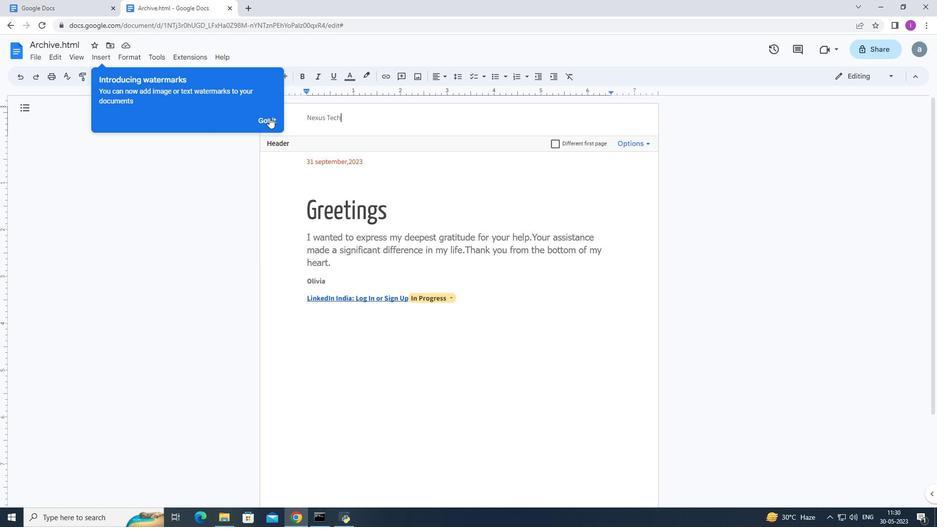 
Action: Mouse pressed left at (269, 117)
Screenshot: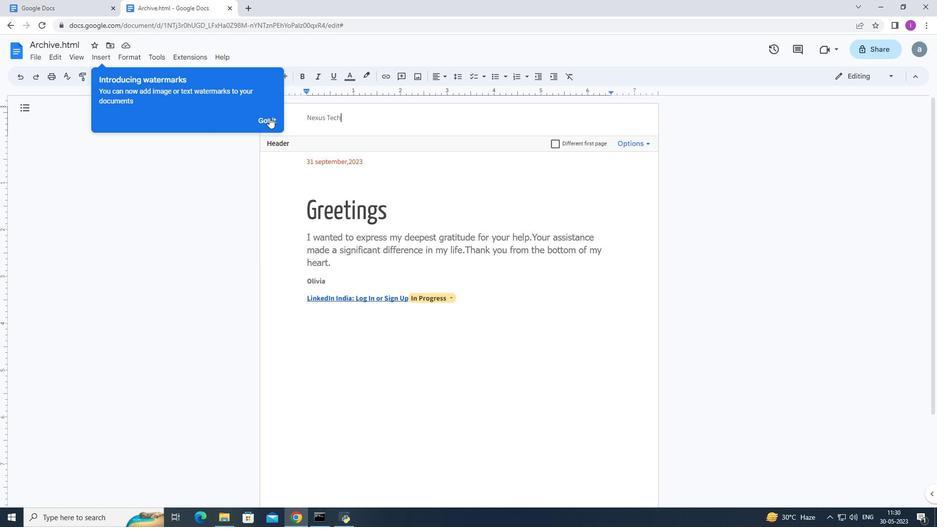 
Action: Mouse moved to (237, 75)
Screenshot: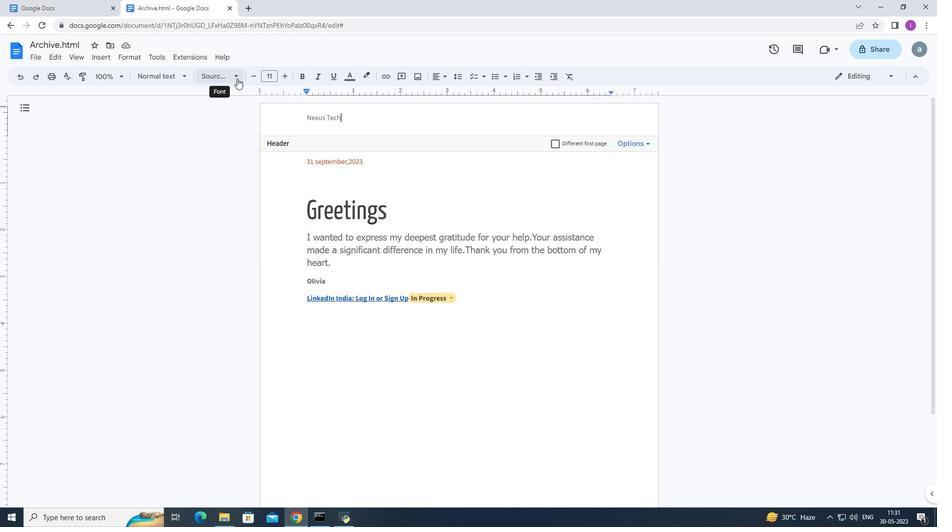 
Action: Mouse pressed left at (237, 75)
Screenshot: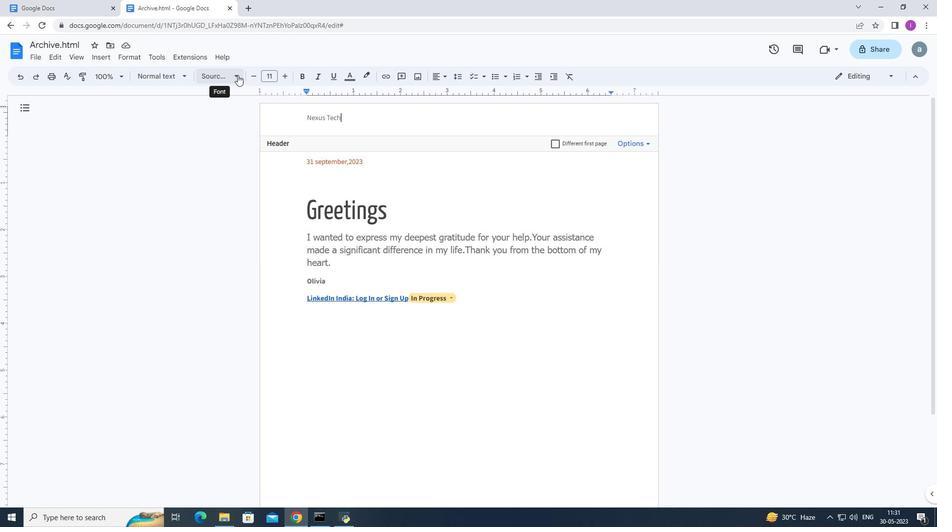
Action: Mouse moved to (233, 312)
Screenshot: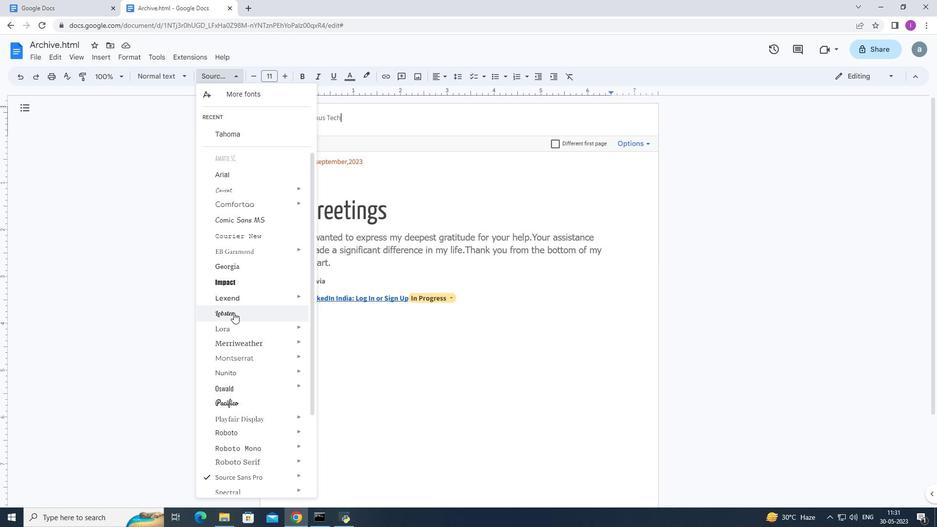 
Action: Mouse pressed left at (233, 312)
Screenshot: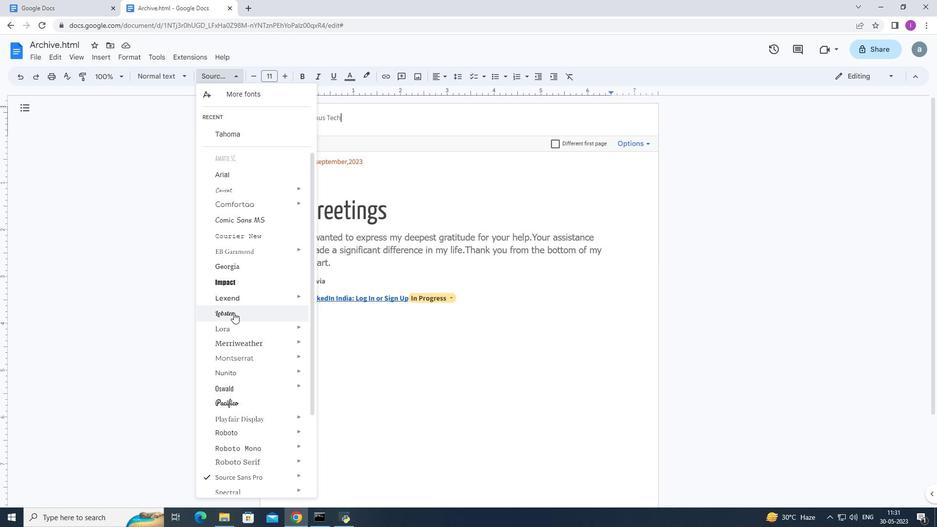 
Action: Mouse moved to (352, 122)
Screenshot: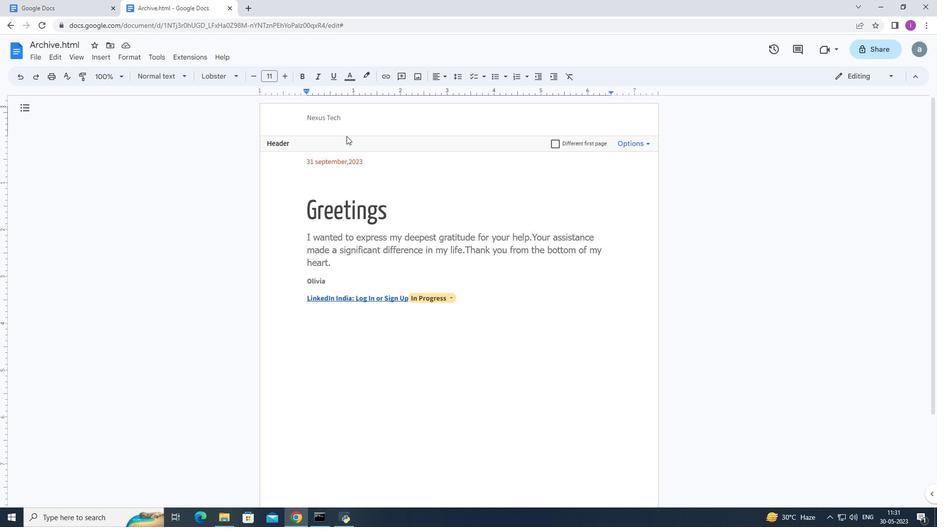 
Action: Mouse pressed left at (352, 122)
Screenshot: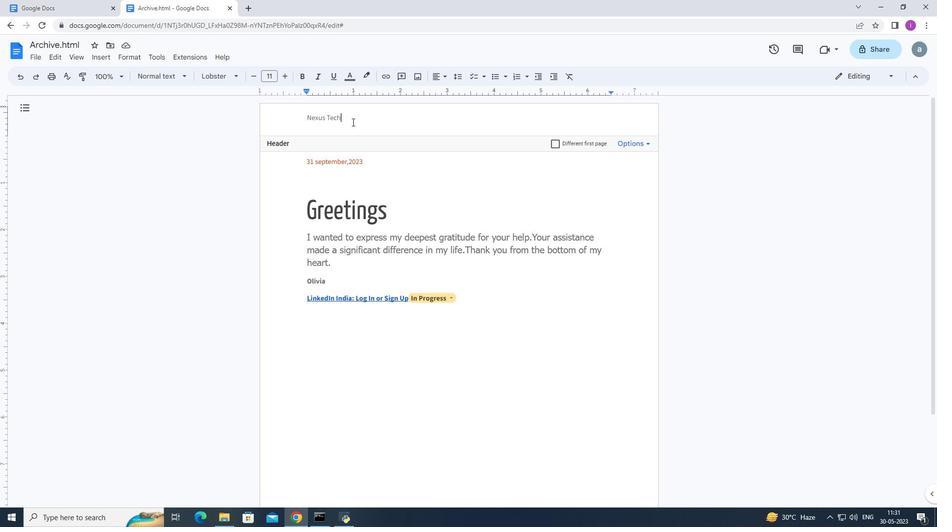 
Action: Mouse moved to (234, 74)
Screenshot: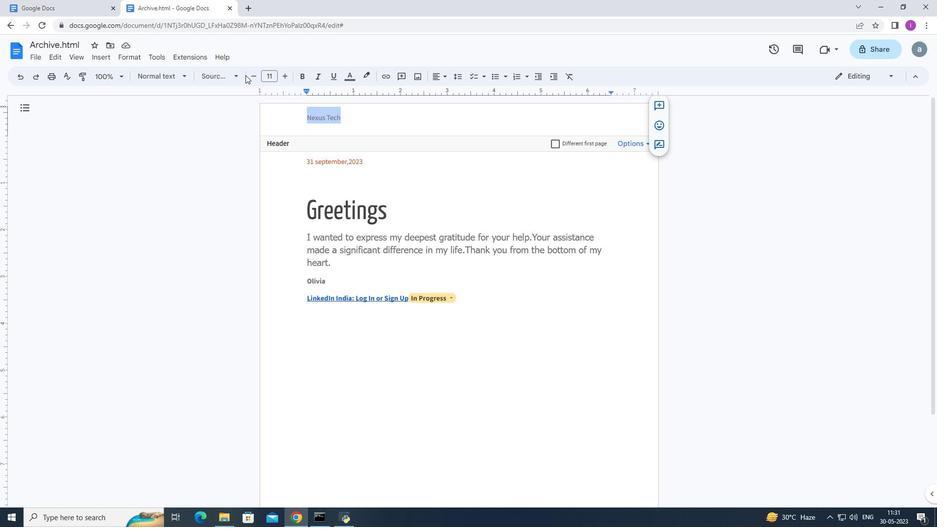 
Action: Mouse pressed left at (234, 74)
Screenshot: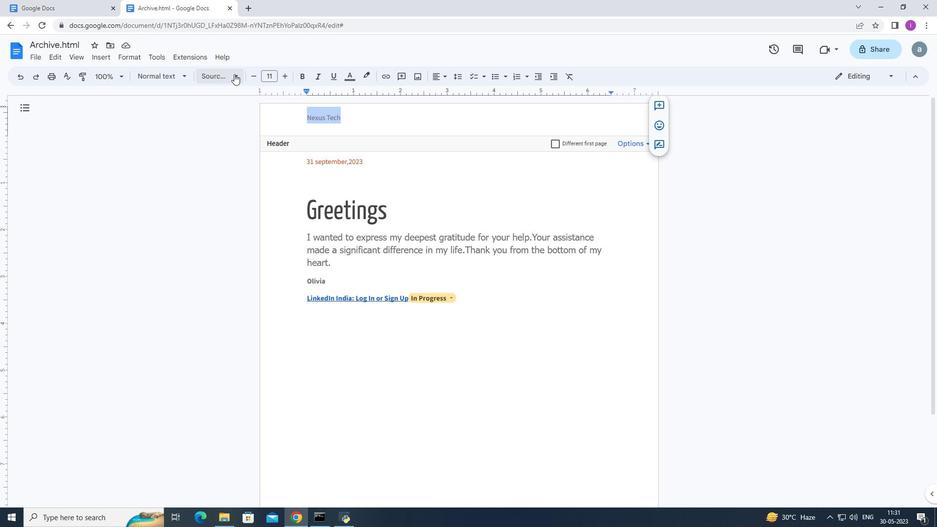 
Action: Mouse moved to (224, 133)
Screenshot: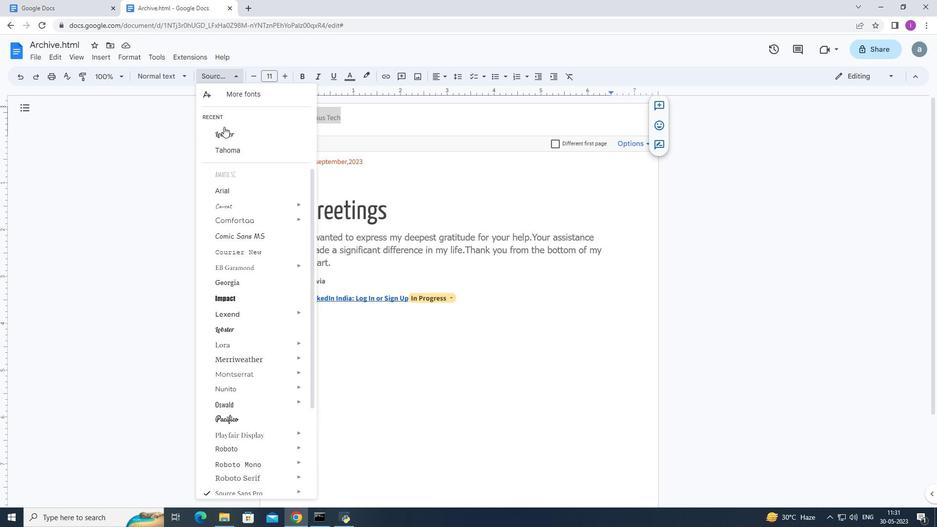 
Action: Mouse pressed left at (224, 133)
Screenshot: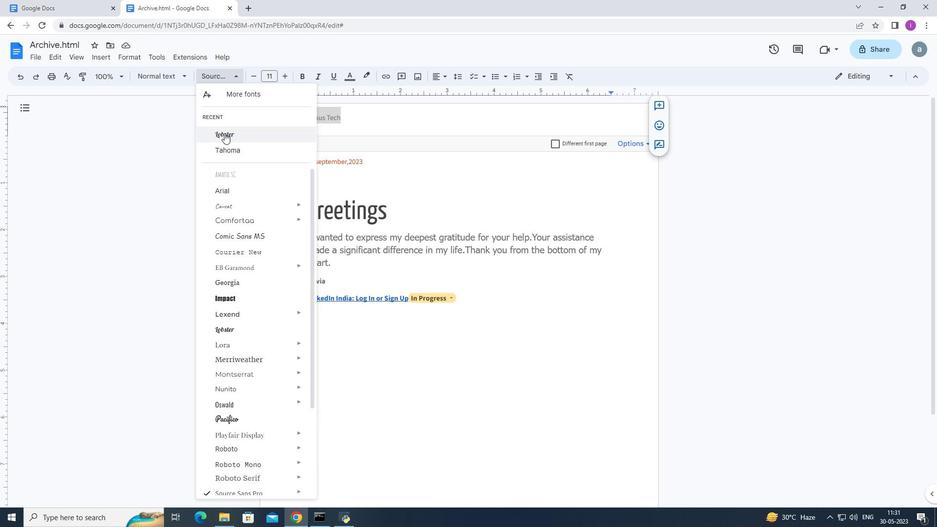 
Action: Mouse moved to (438, 337)
Screenshot: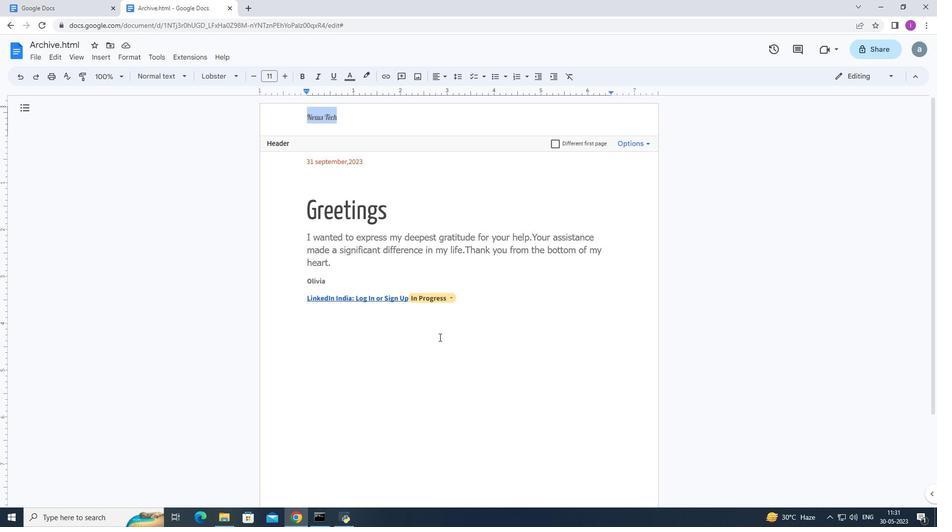 
